 Task: Search one way flight ticket for 1 adult, 1 child, 1 infant in seat in premium economy from Palm Springs: Palm Springs International Airport to Indianapolis: Indianapolis International Airport on 8-5-2023. Choice of flights is United. Number of bags: 1 checked bag. Price is upto 86000. Outbound departure time preference is 15:30.
Action: Mouse moved to (316, 128)
Screenshot: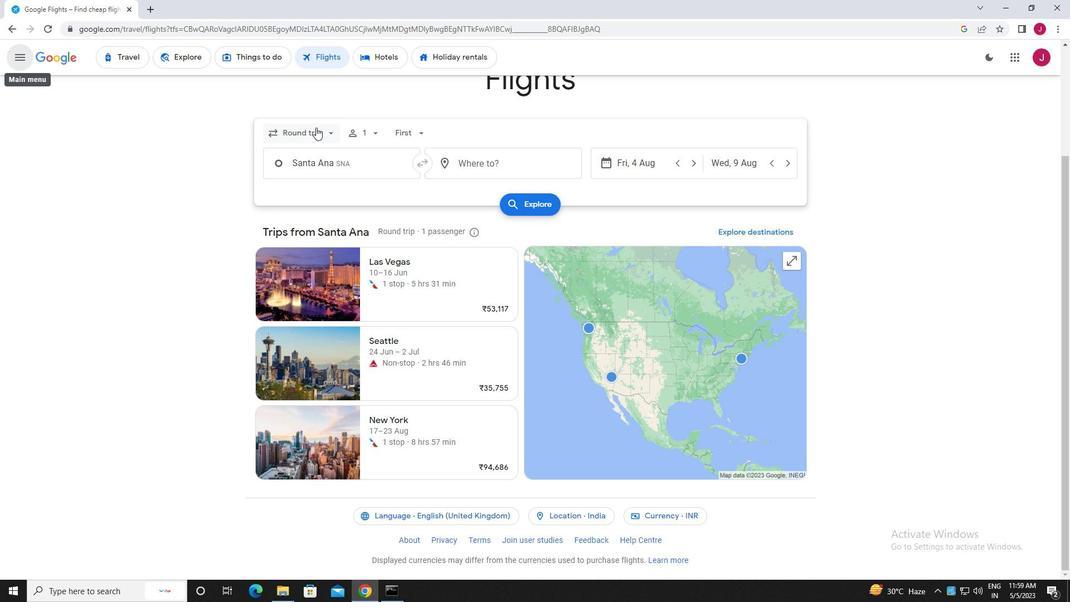 
Action: Mouse pressed left at (316, 128)
Screenshot: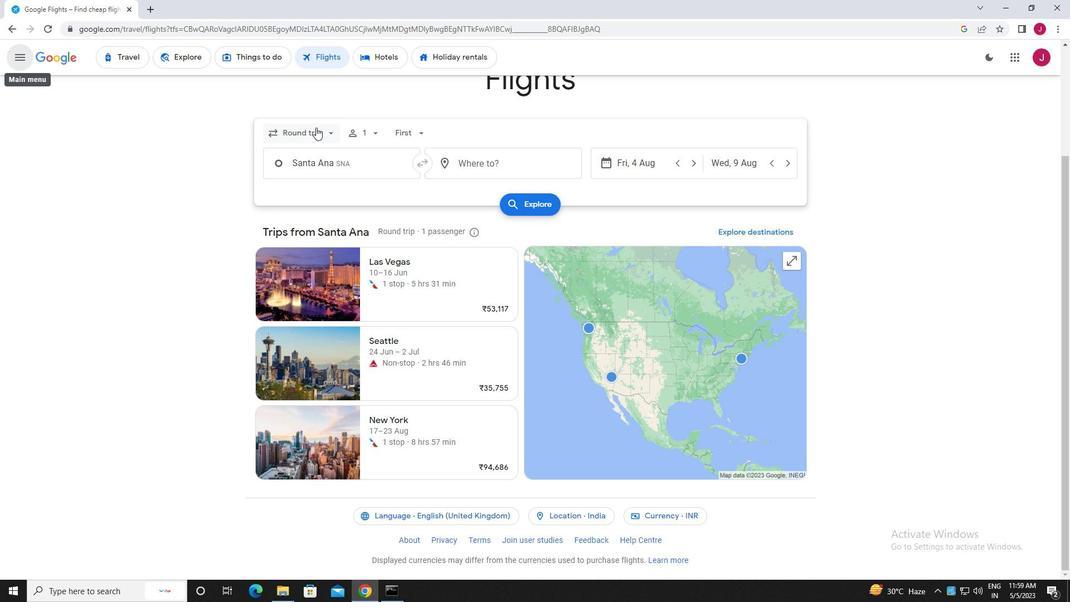 
Action: Mouse moved to (323, 183)
Screenshot: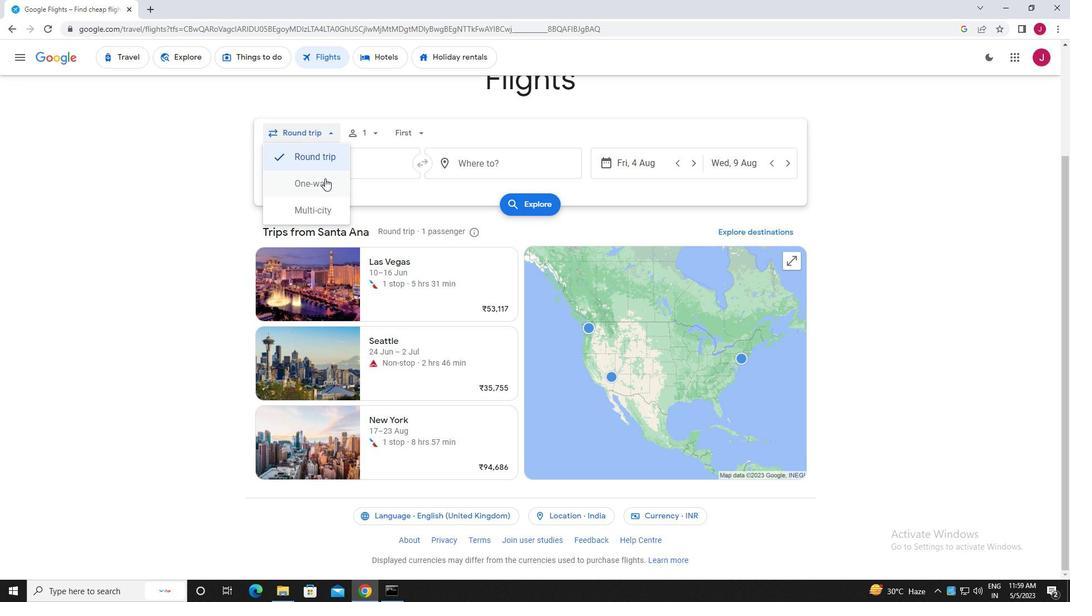 
Action: Mouse pressed left at (323, 183)
Screenshot: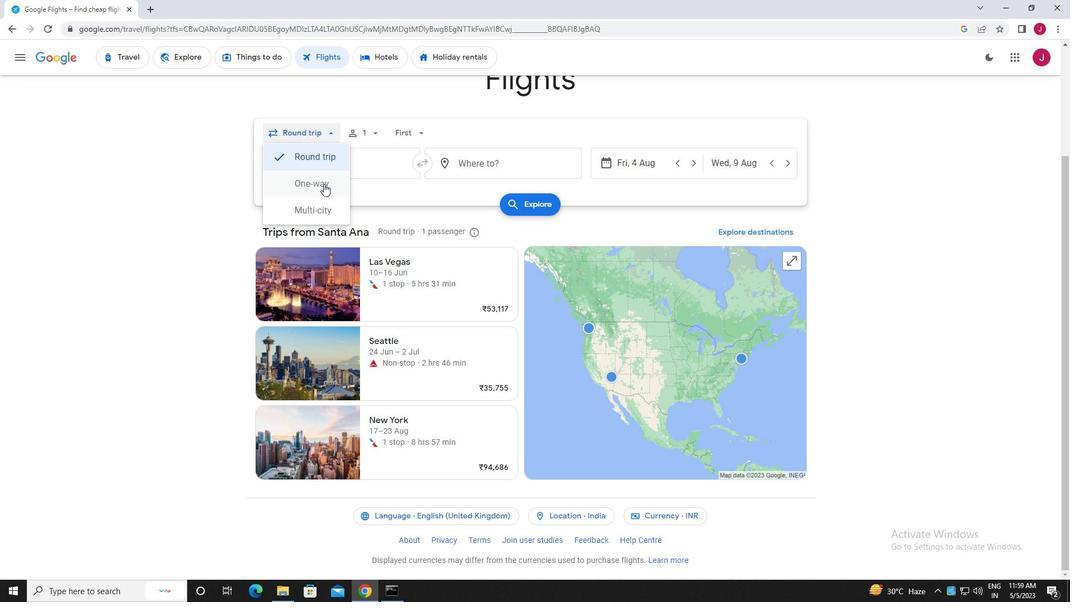 
Action: Mouse moved to (371, 136)
Screenshot: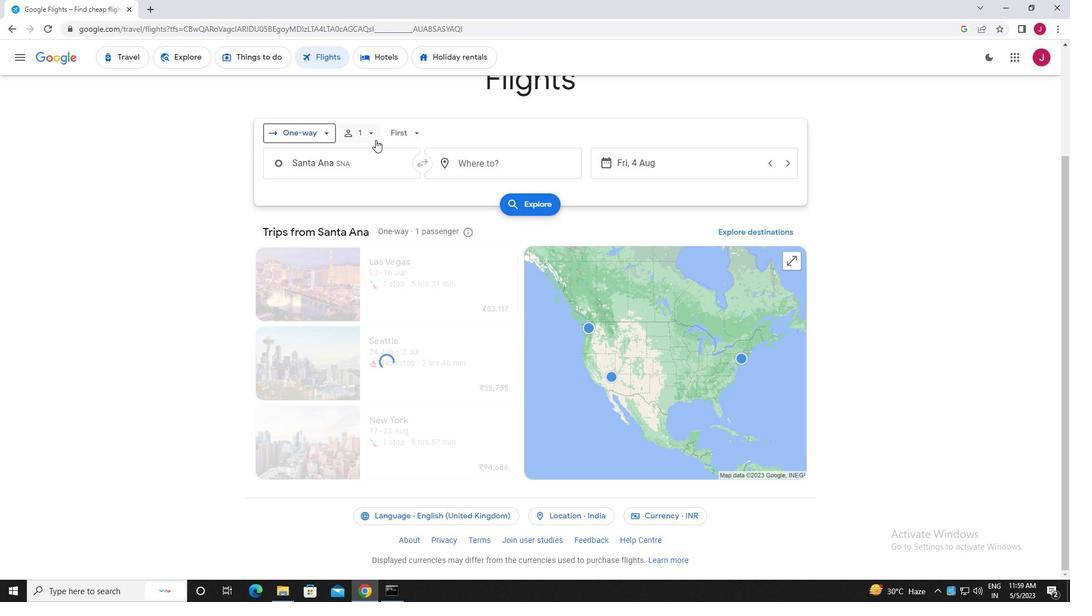 
Action: Mouse pressed left at (371, 136)
Screenshot: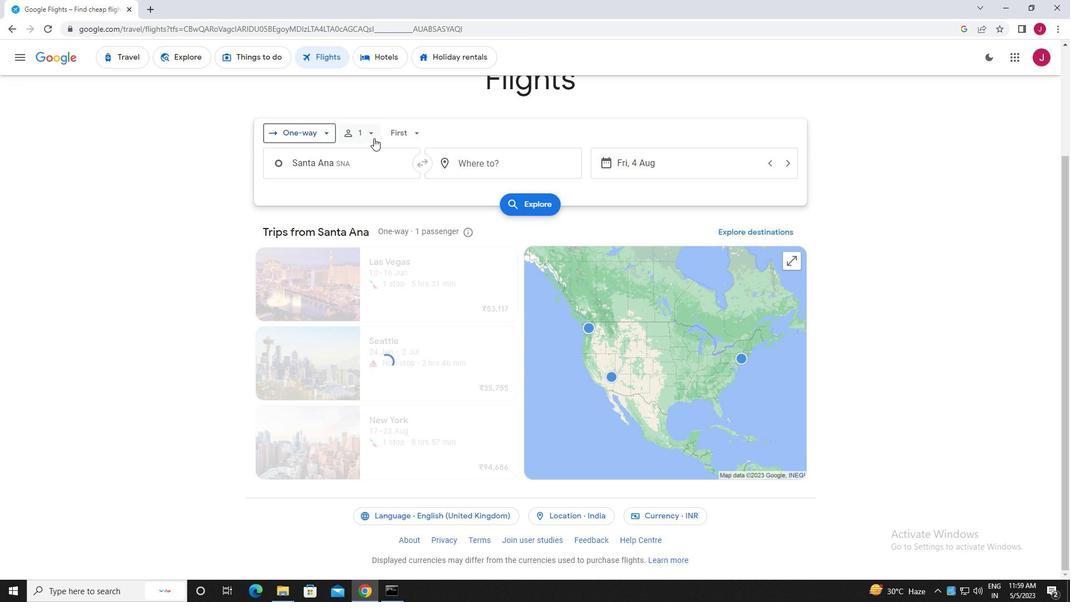 
Action: Mouse moved to (456, 191)
Screenshot: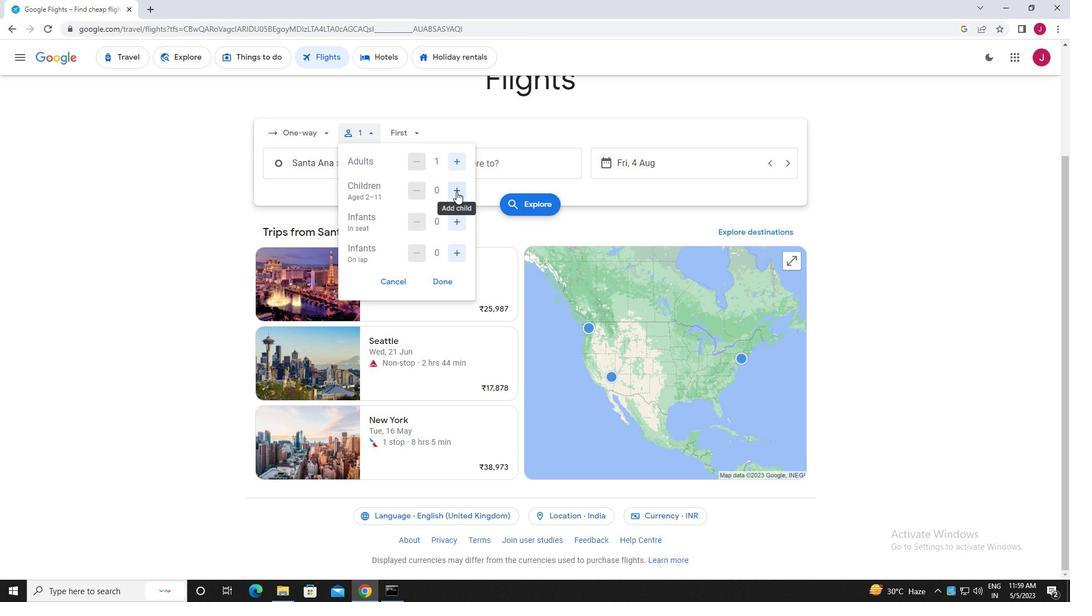 
Action: Mouse pressed left at (456, 191)
Screenshot: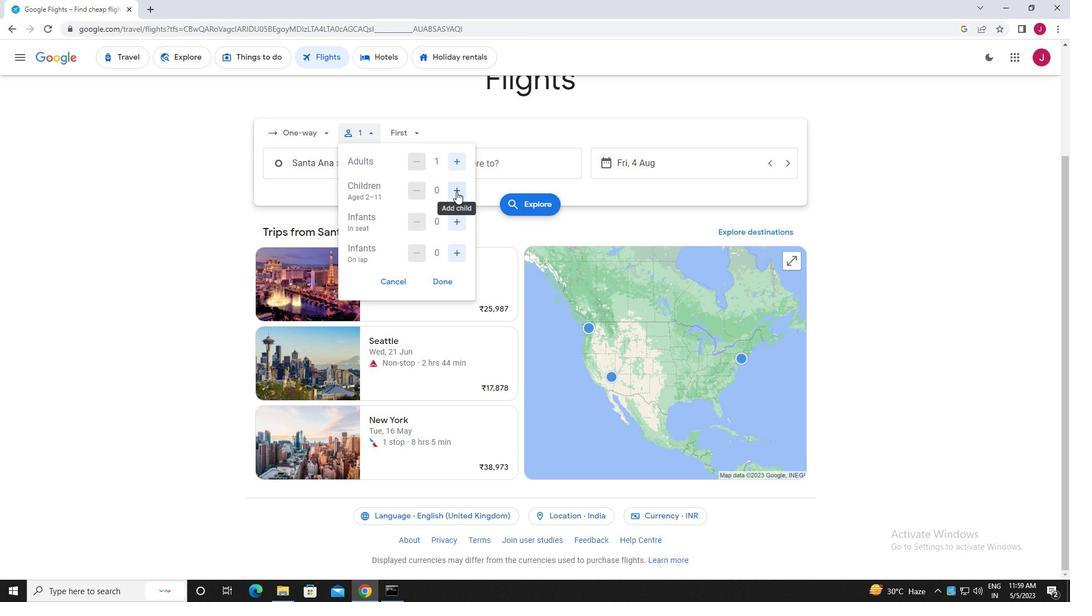 
Action: Mouse moved to (454, 218)
Screenshot: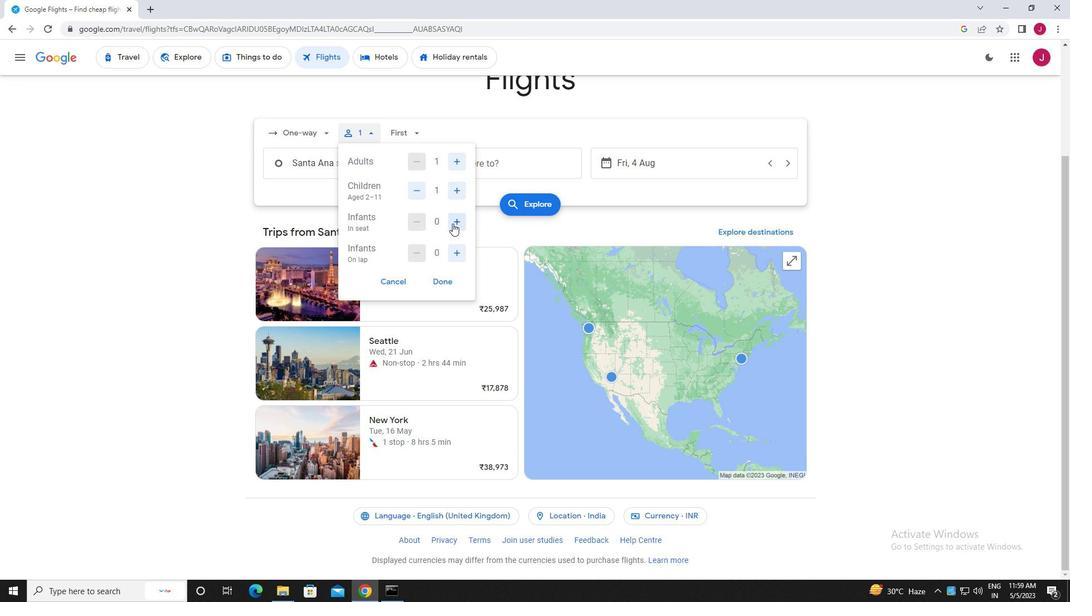 
Action: Mouse pressed left at (454, 218)
Screenshot: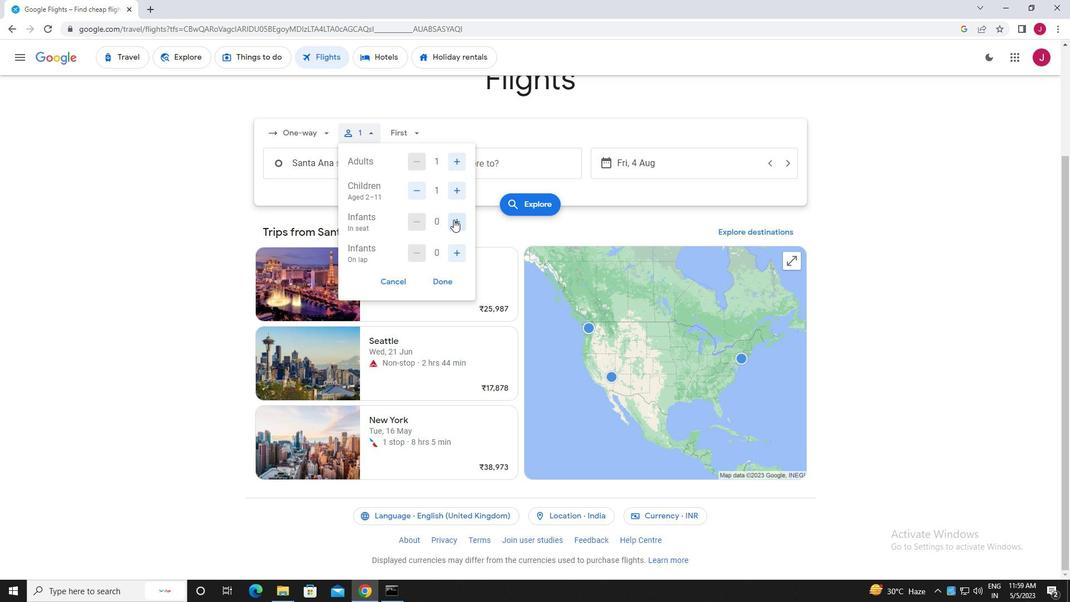
Action: Mouse moved to (445, 282)
Screenshot: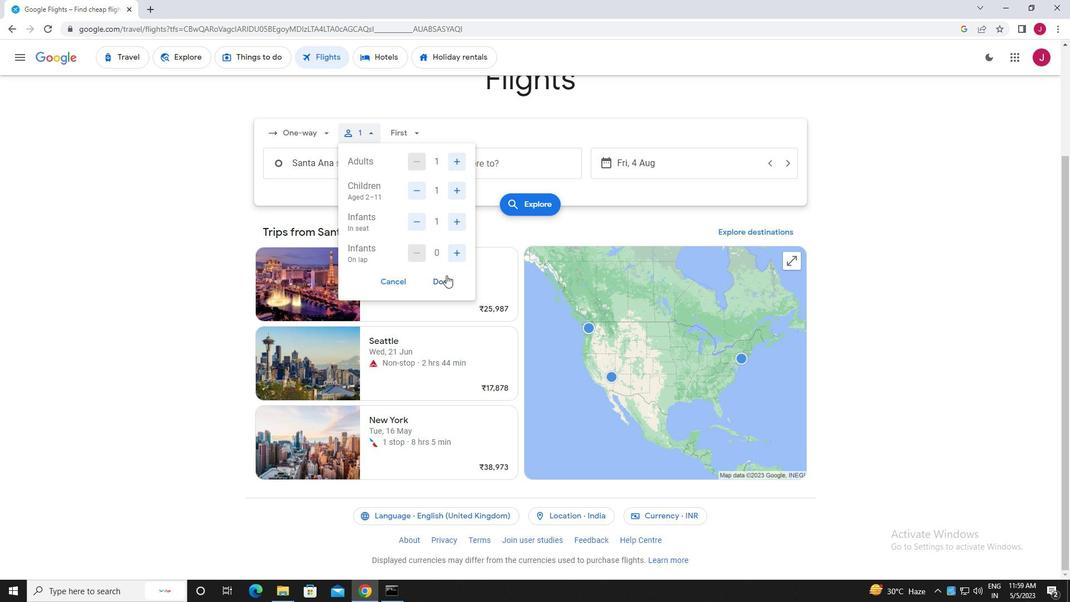 
Action: Mouse pressed left at (445, 282)
Screenshot: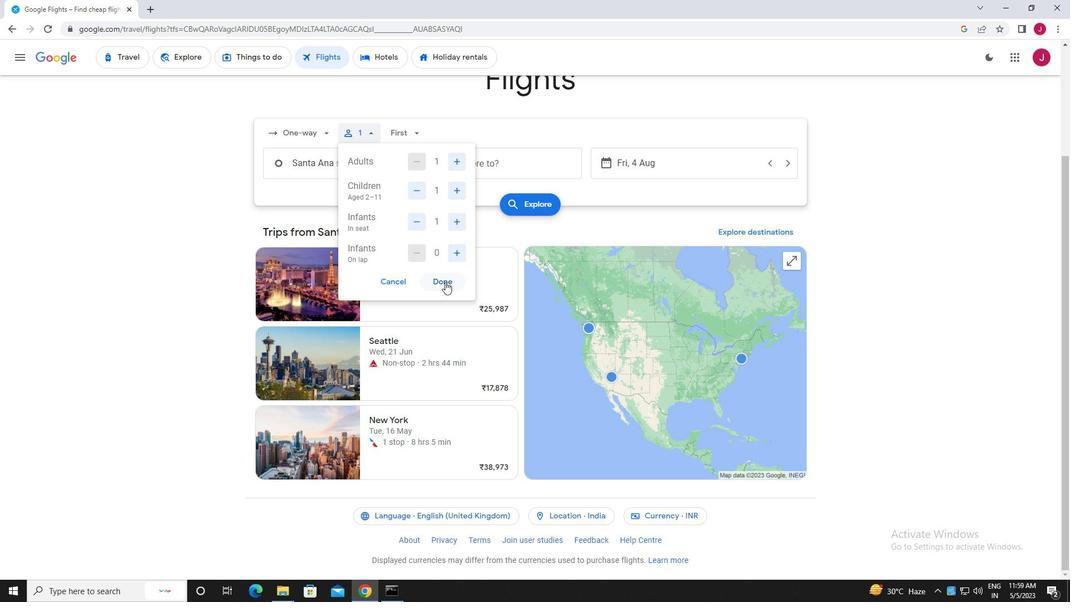 
Action: Mouse moved to (405, 133)
Screenshot: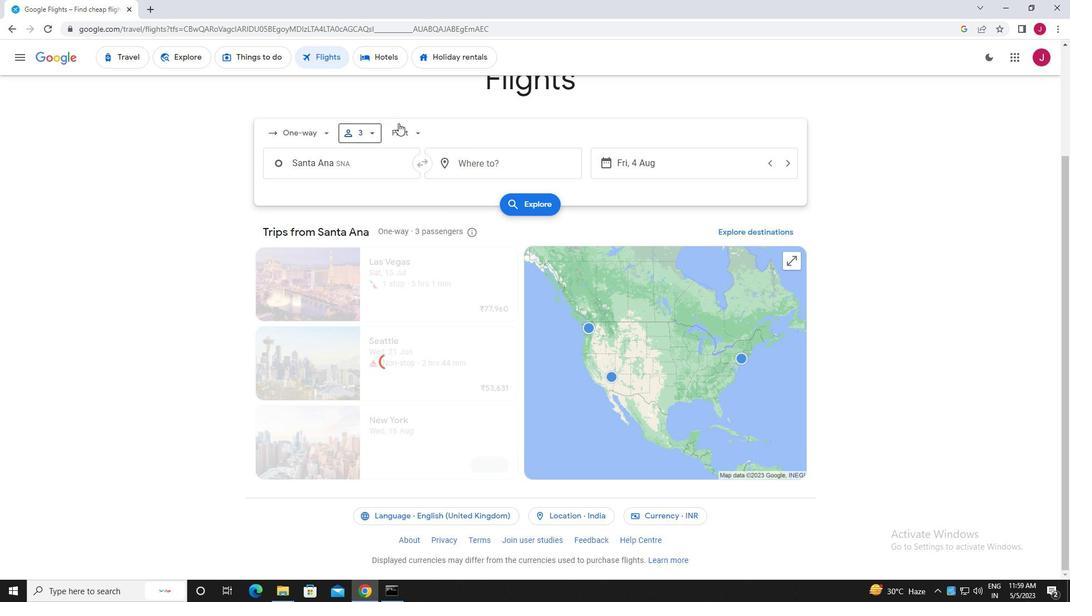 
Action: Mouse pressed left at (405, 133)
Screenshot: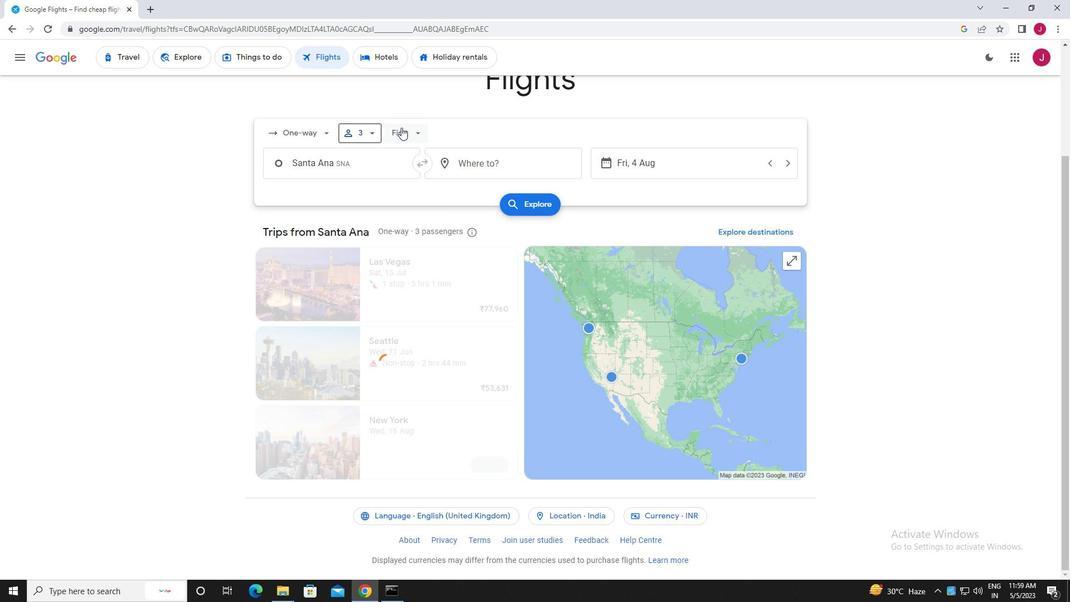 
Action: Mouse moved to (432, 185)
Screenshot: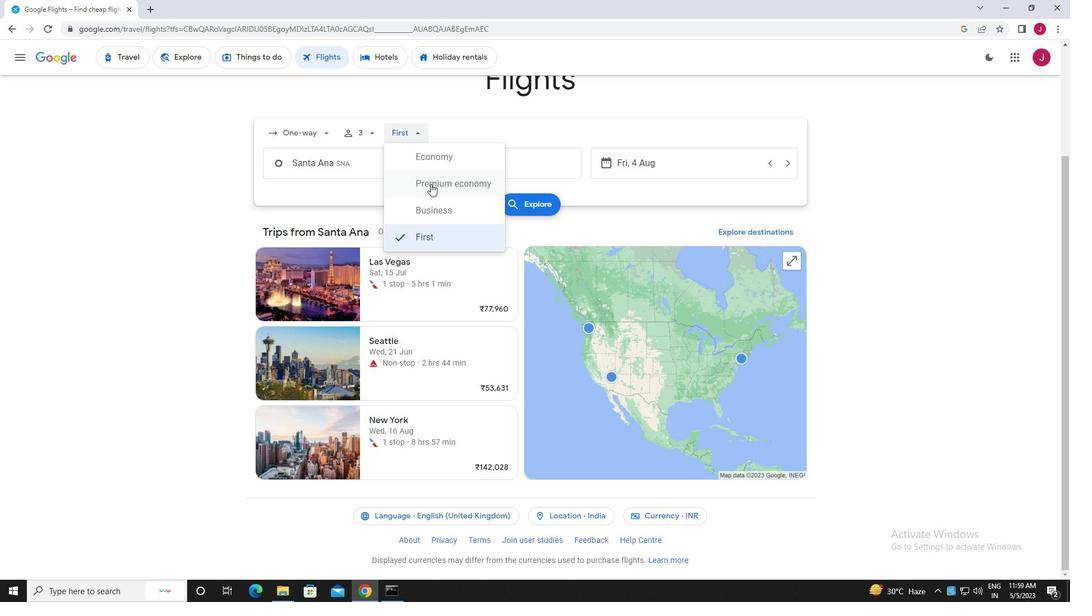 
Action: Mouse pressed left at (432, 185)
Screenshot: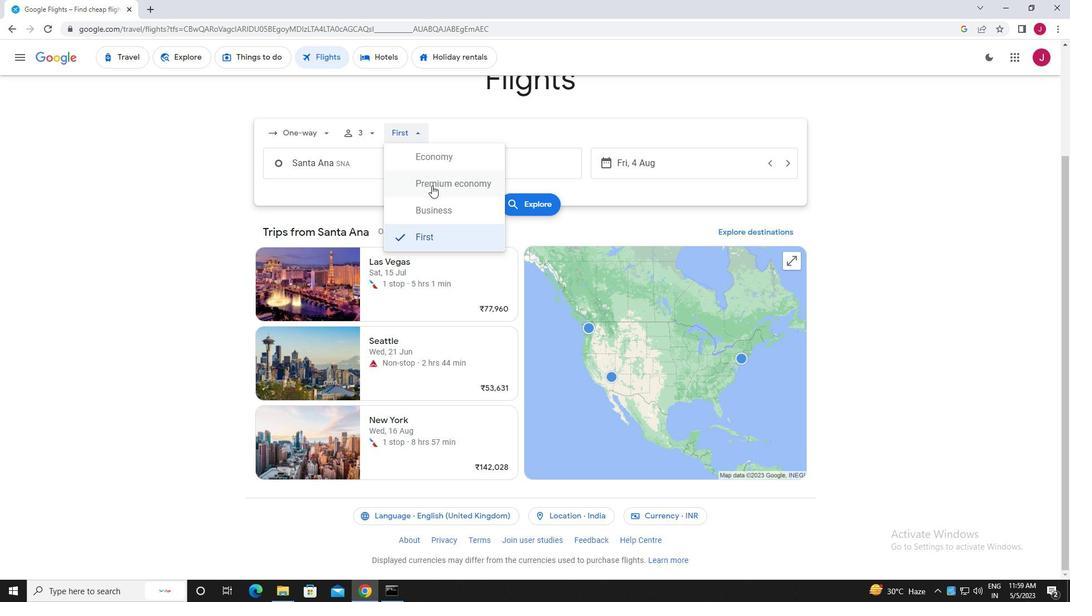 
Action: Mouse moved to (380, 169)
Screenshot: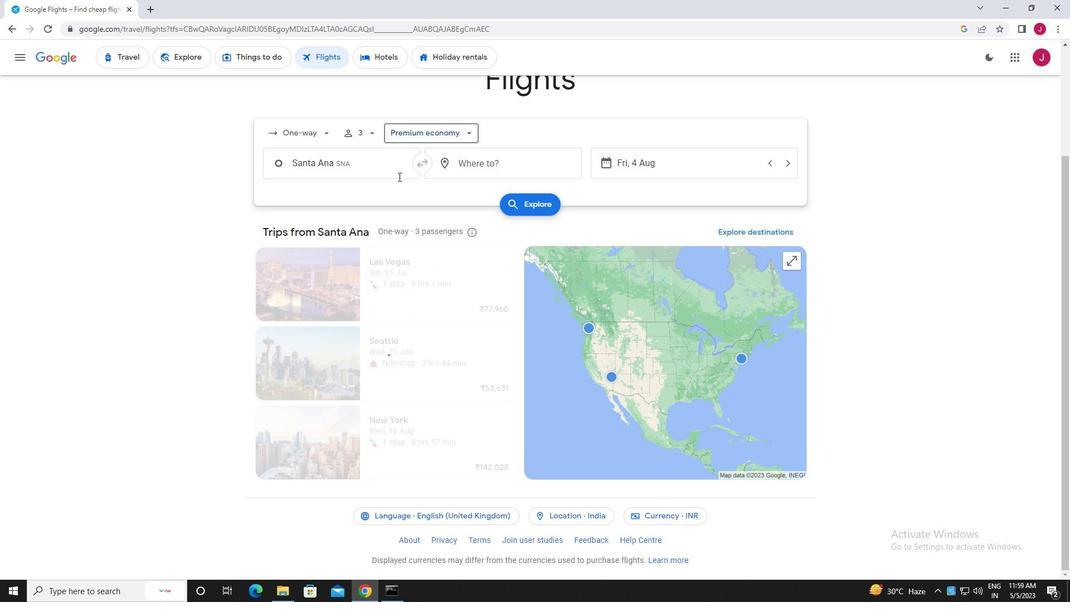 
Action: Mouse pressed left at (380, 169)
Screenshot: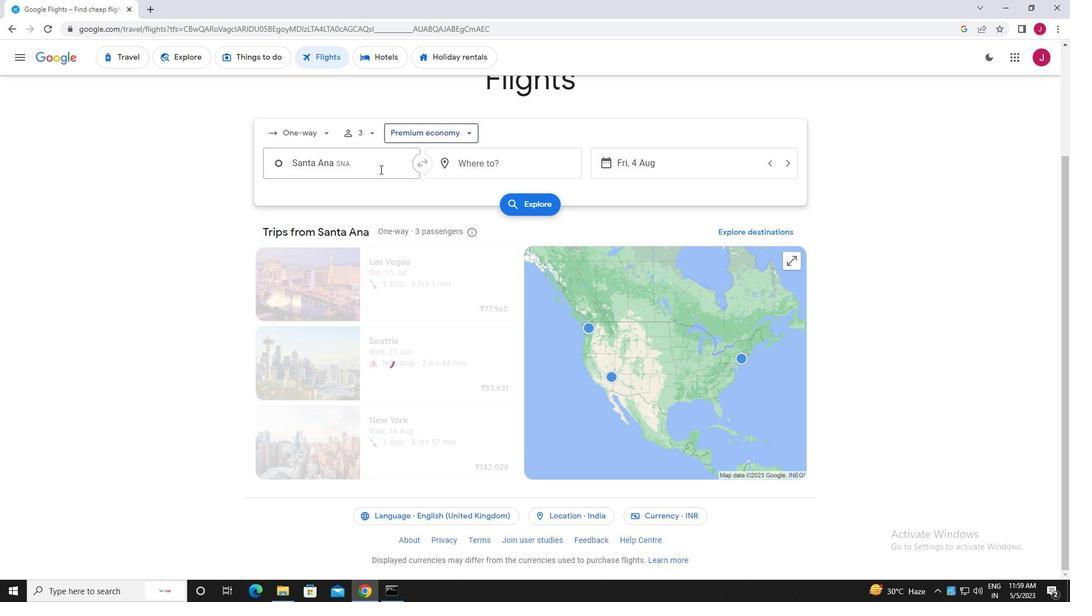 
Action: Mouse moved to (378, 168)
Screenshot: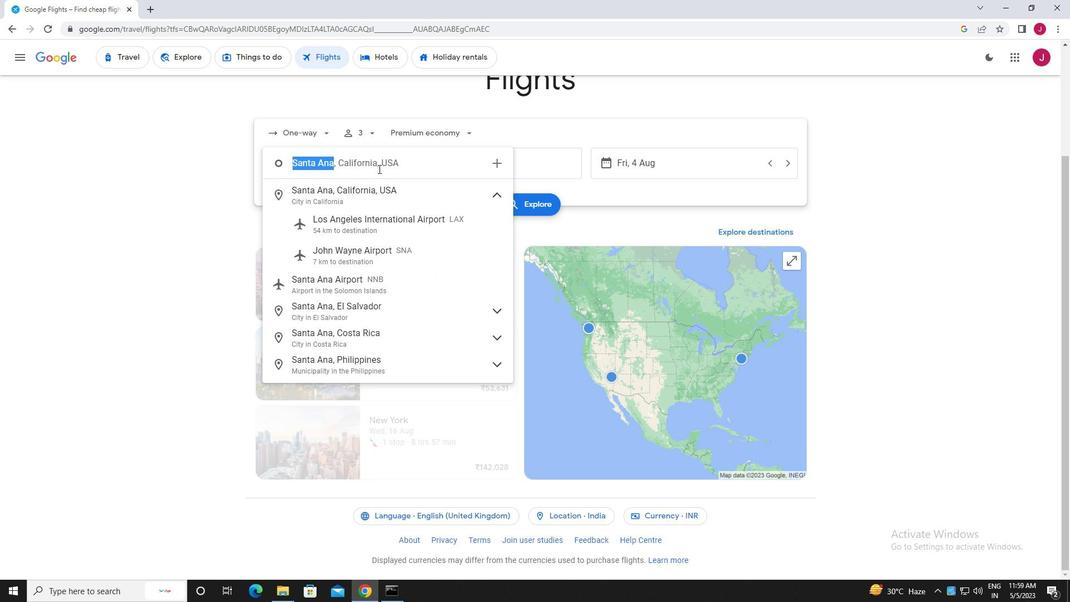 
Action: Key pressed palm<Key.space>spring
Screenshot: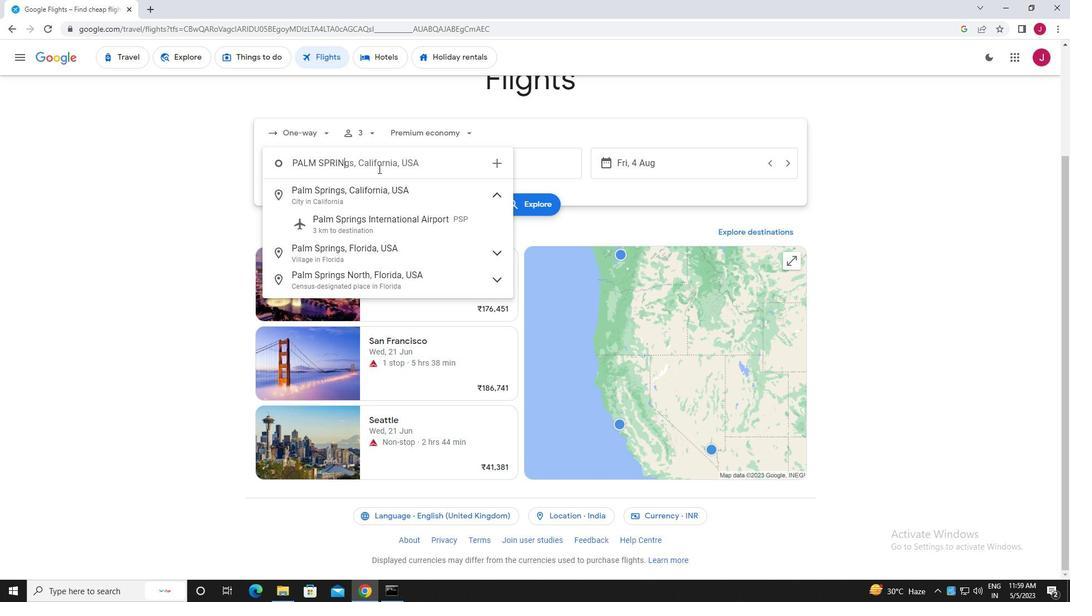 
Action: Mouse moved to (389, 221)
Screenshot: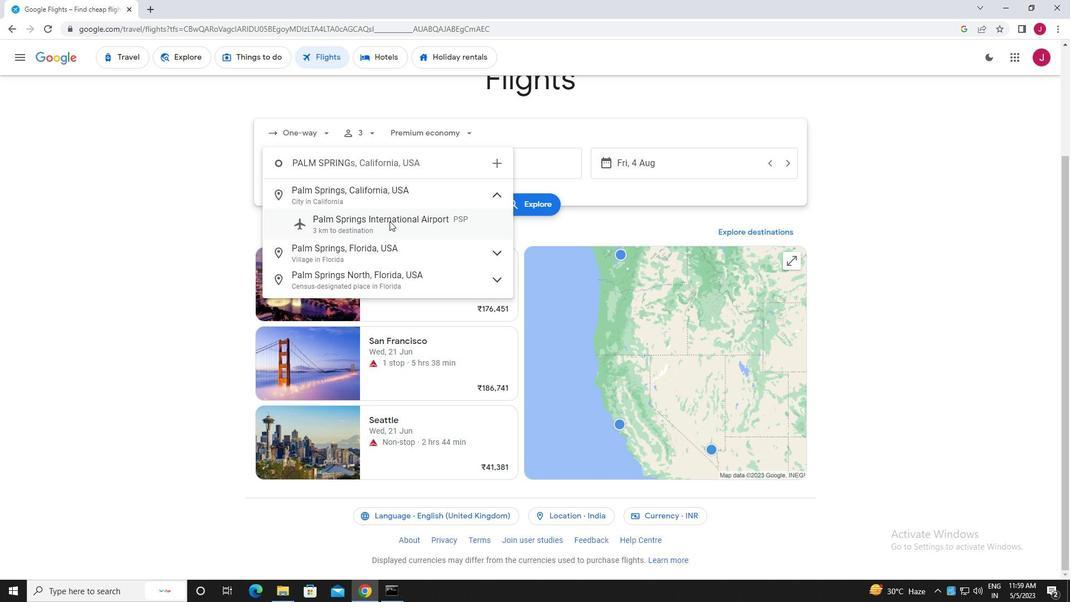 
Action: Mouse pressed left at (389, 221)
Screenshot: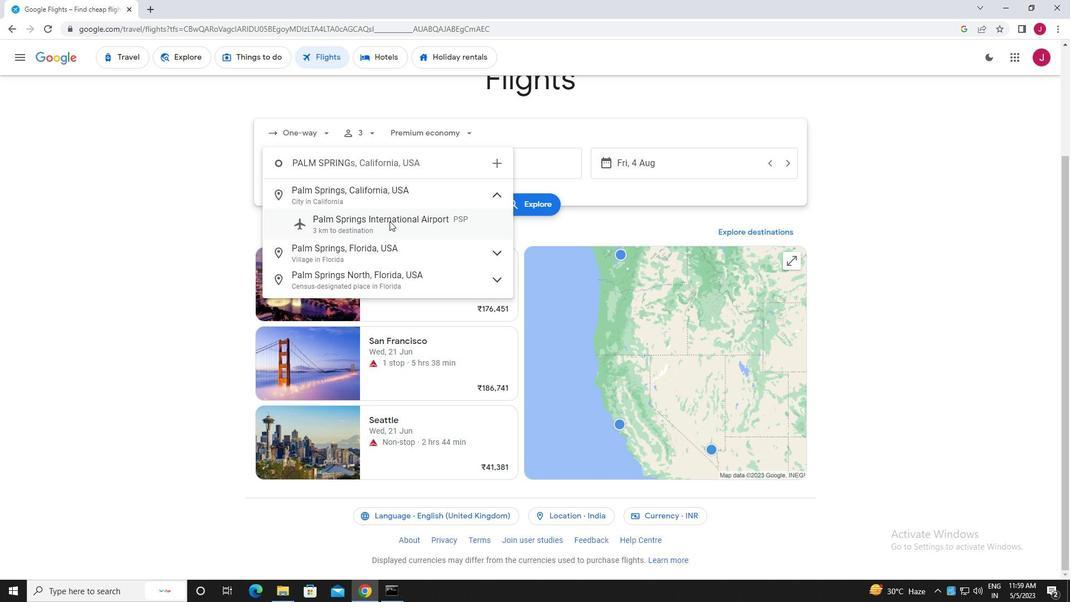 
Action: Mouse moved to (516, 168)
Screenshot: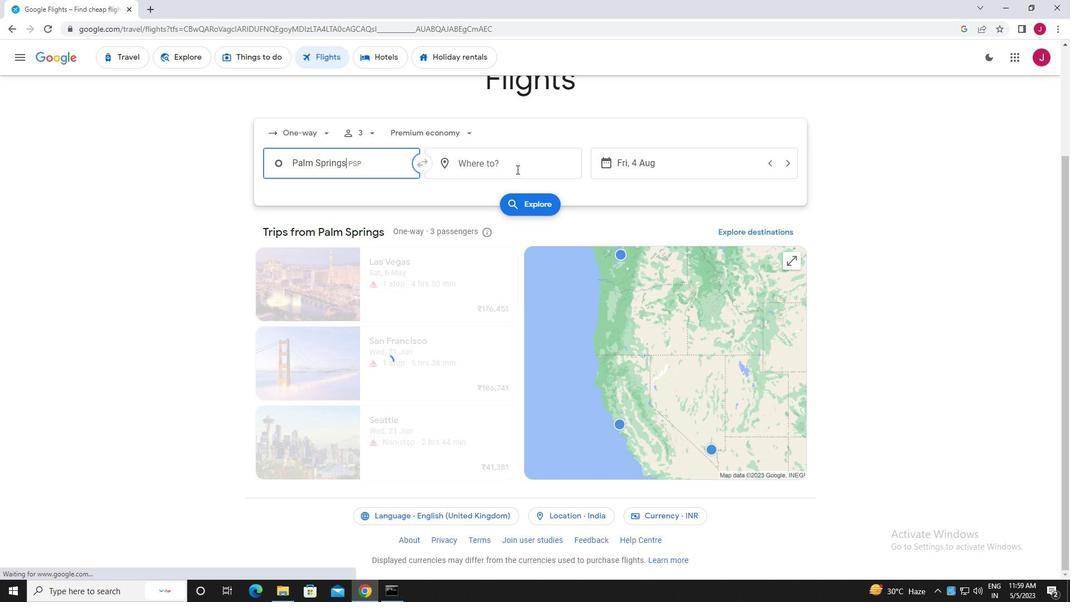 
Action: Mouse pressed left at (516, 168)
Screenshot: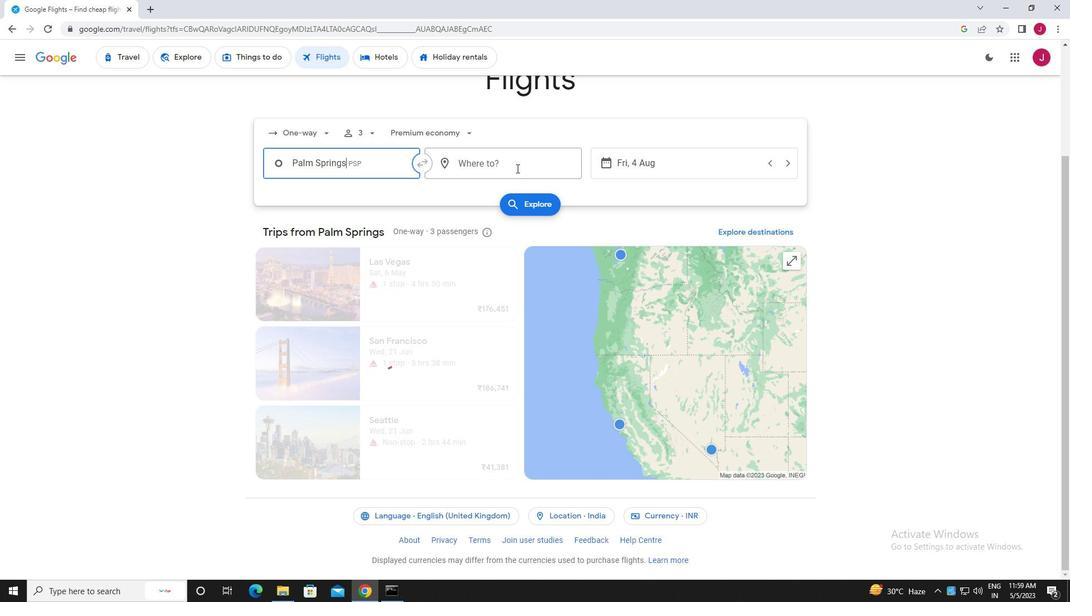 
Action: Key pressed indainapolis
Screenshot: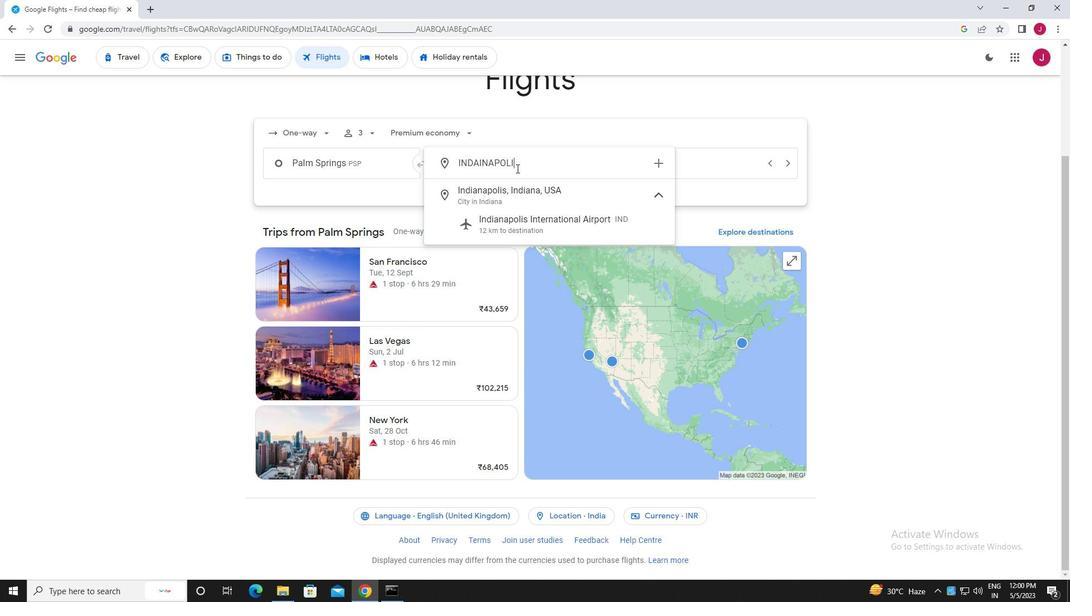 
Action: Mouse moved to (553, 225)
Screenshot: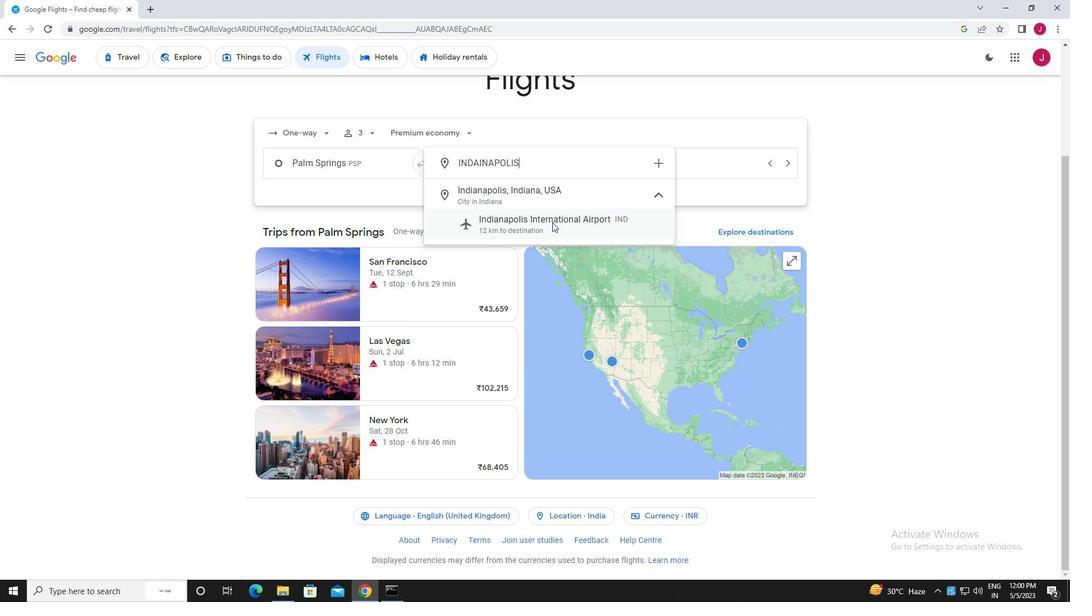 
Action: Mouse pressed left at (553, 225)
Screenshot: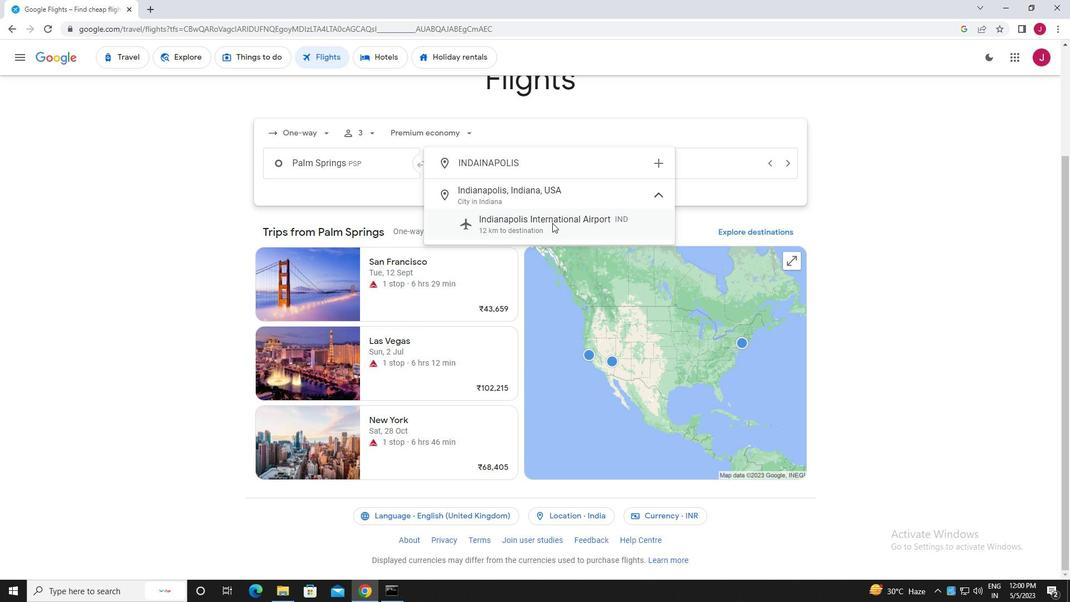
Action: Mouse moved to (669, 163)
Screenshot: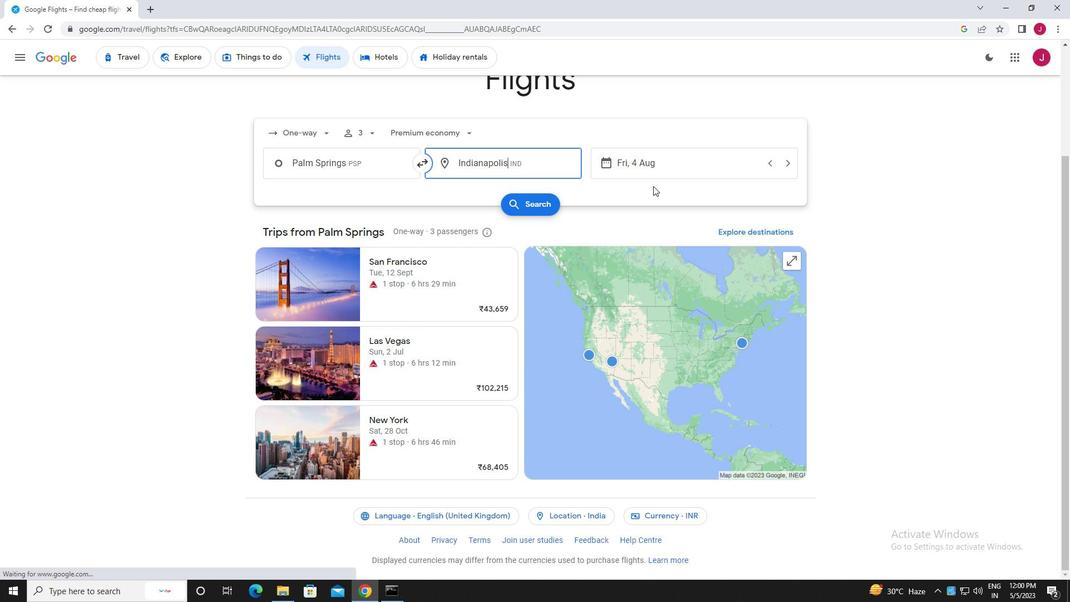 
Action: Mouse pressed left at (669, 163)
Screenshot: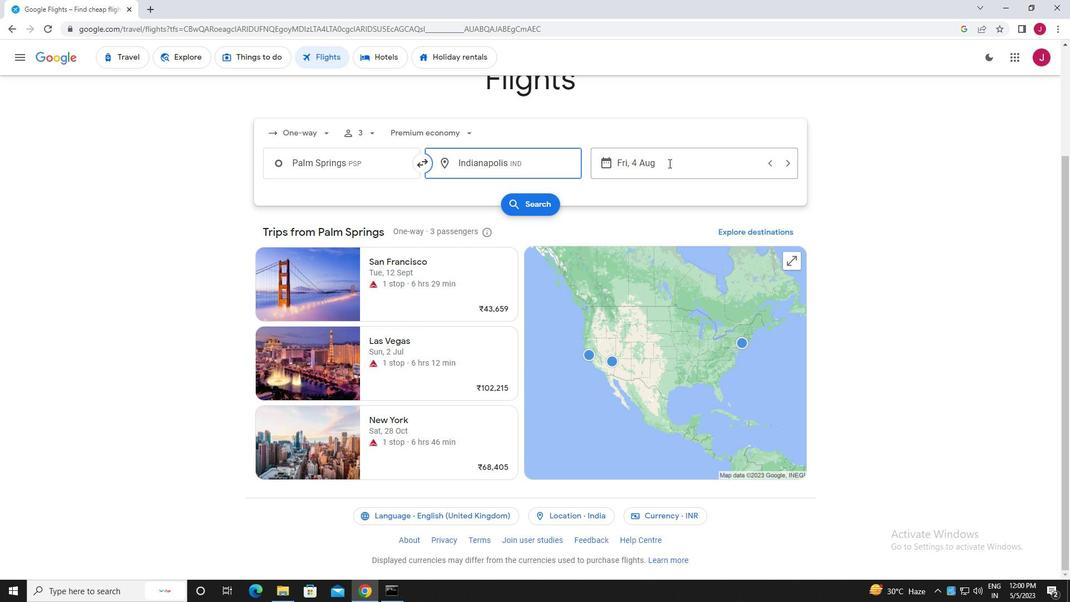 
Action: Mouse moved to (561, 256)
Screenshot: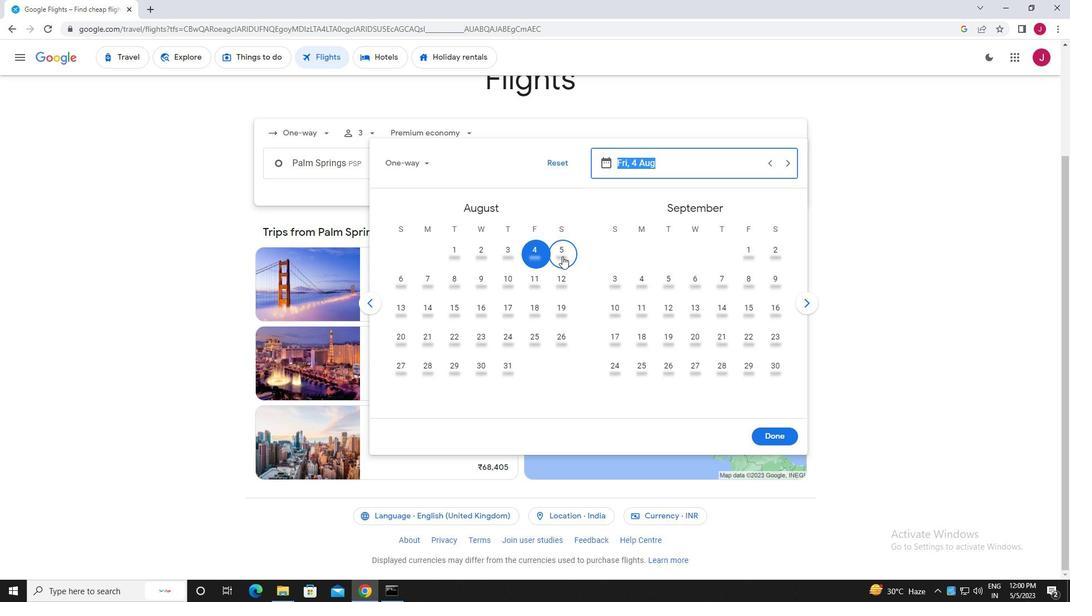 
Action: Mouse pressed left at (561, 256)
Screenshot: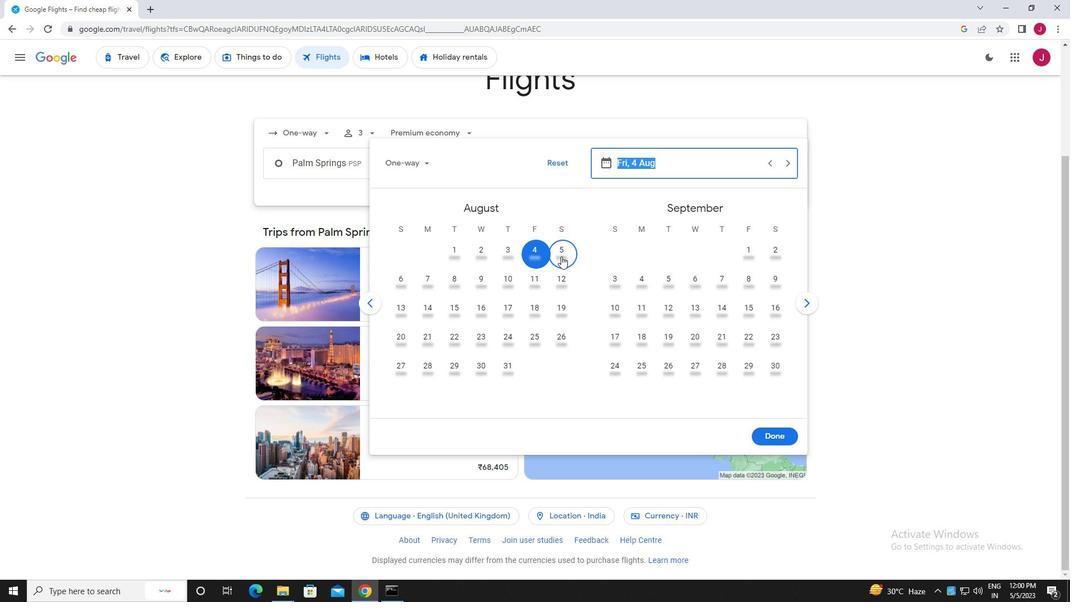 
Action: Mouse moved to (782, 434)
Screenshot: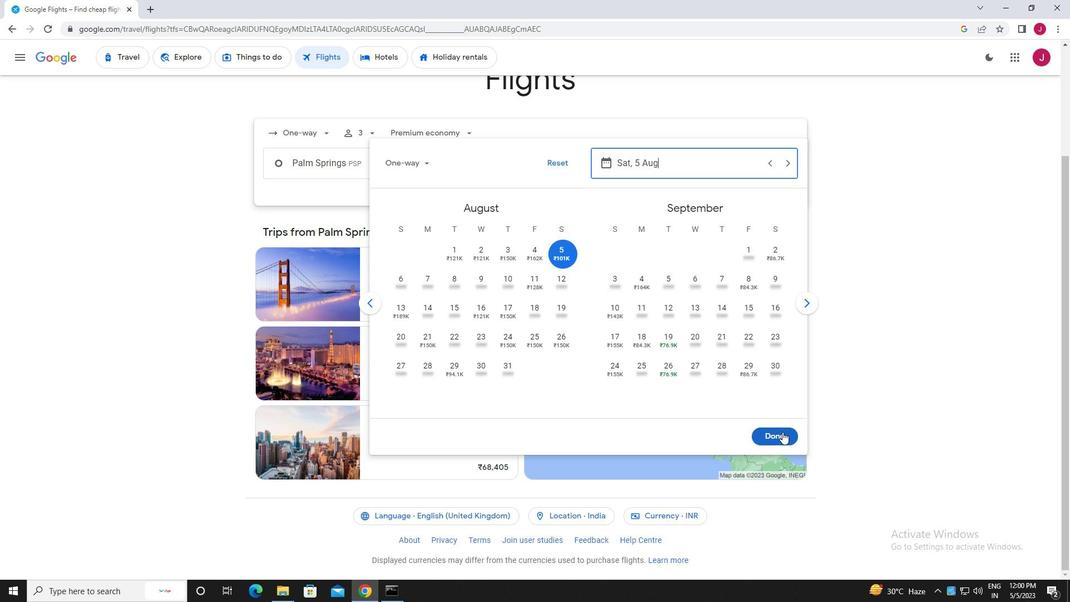 
Action: Mouse pressed left at (782, 434)
Screenshot: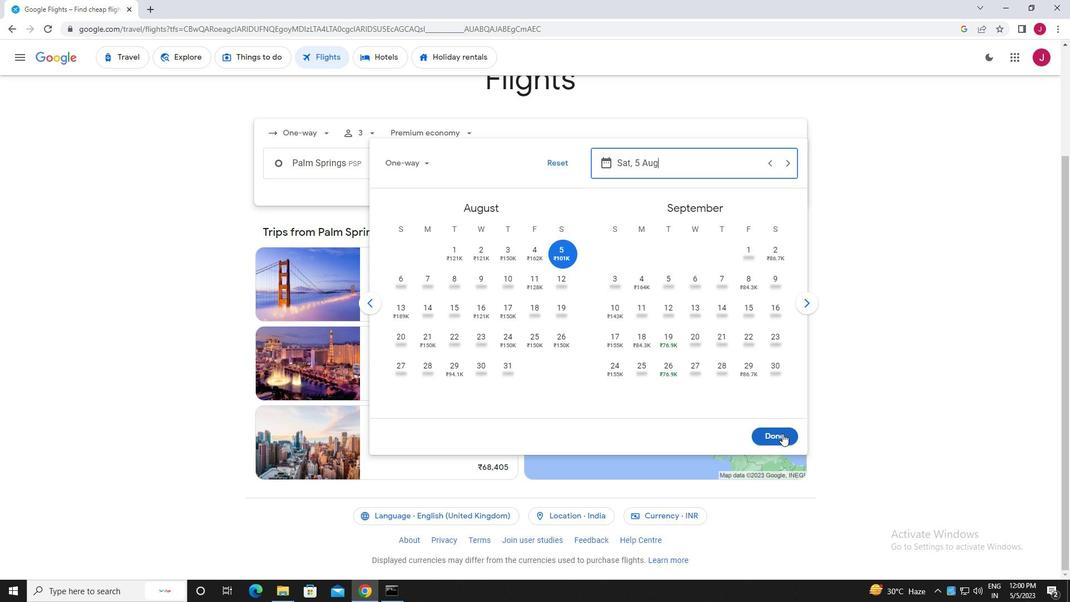 
Action: Mouse moved to (535, 208)
Screenshot: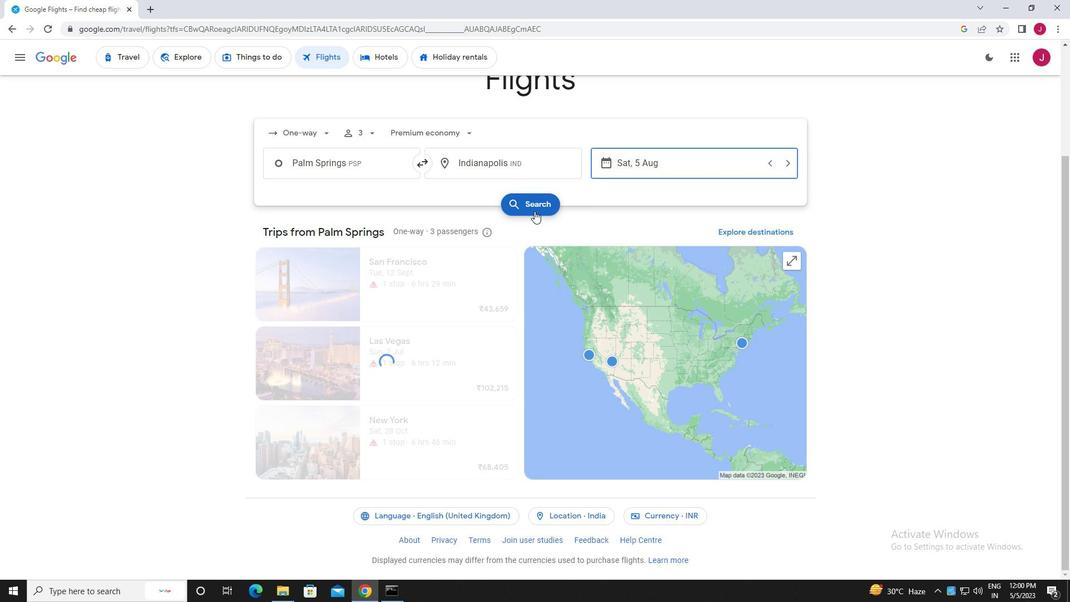 
Action: Mouse pressed left at (535, 208)
Screenshot: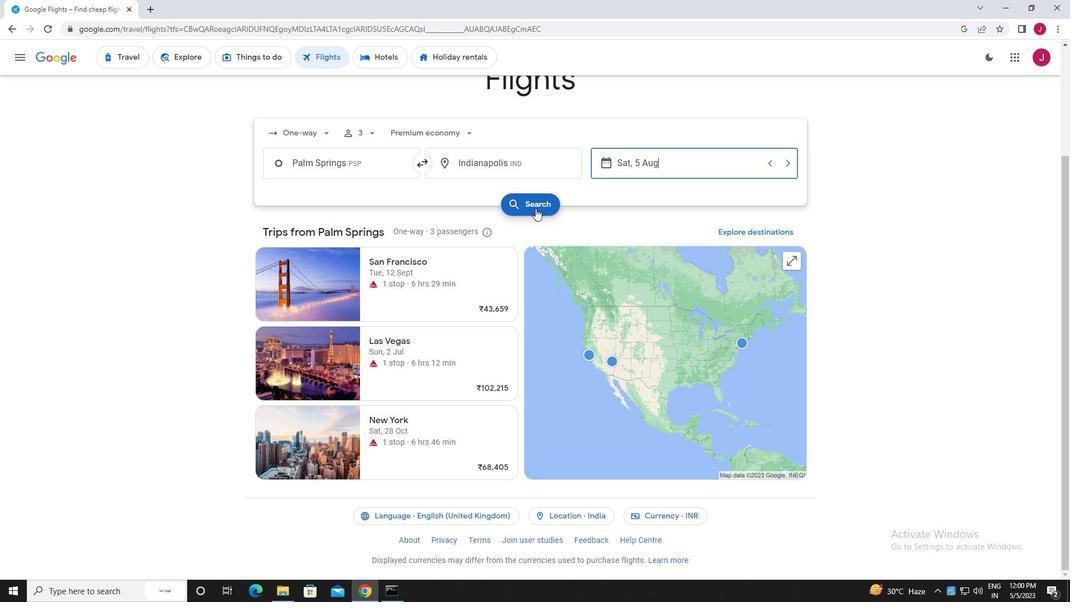 
Action: Mouse moved to (284, 162)
Screenshot: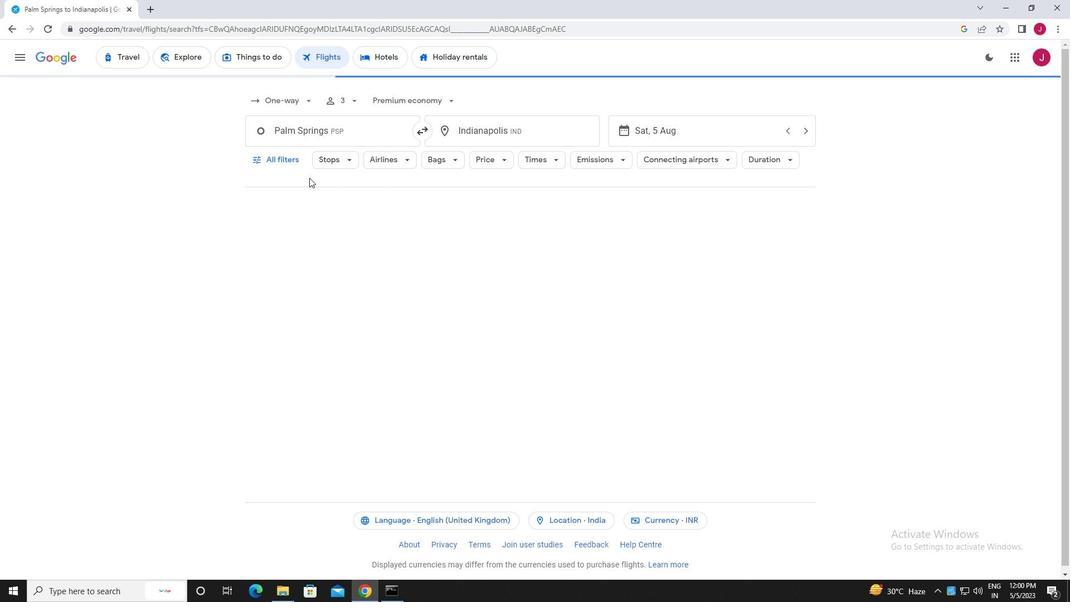 
Action: Mouse pressed left at (284, 162)
Screenshot: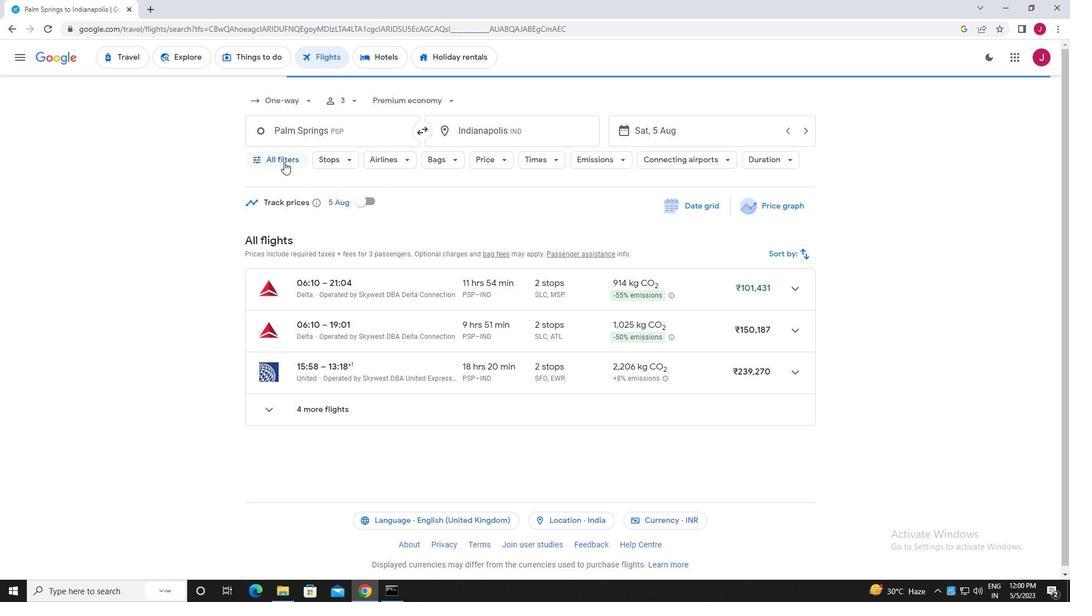 
Action: Mouse moved to (308, 198)
Screenshot: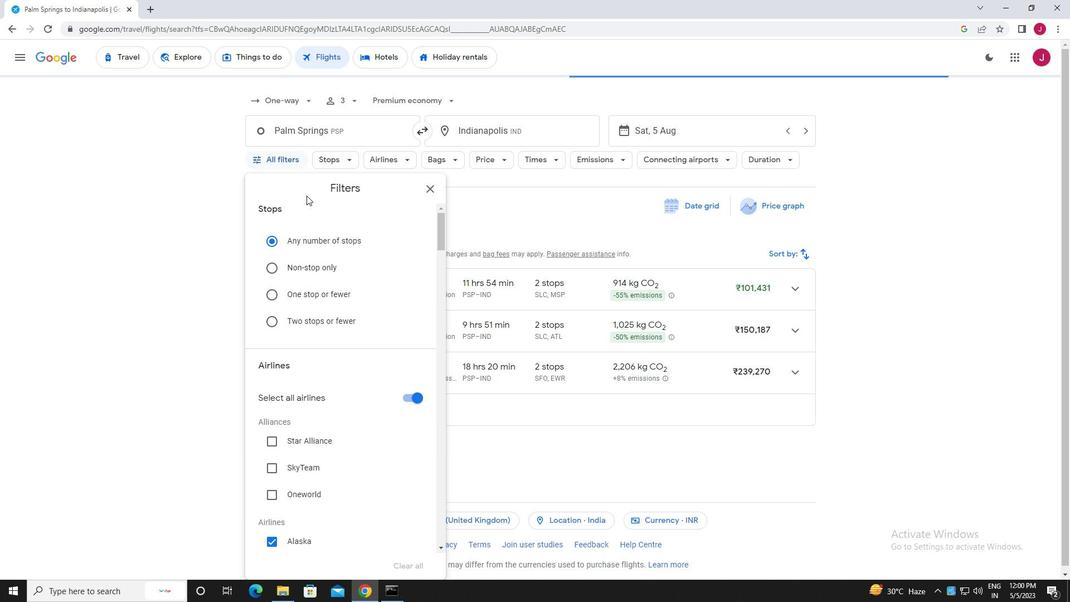 
Action: Mouse scrolled (308, 197) with delta (0, 0)
Screenshot: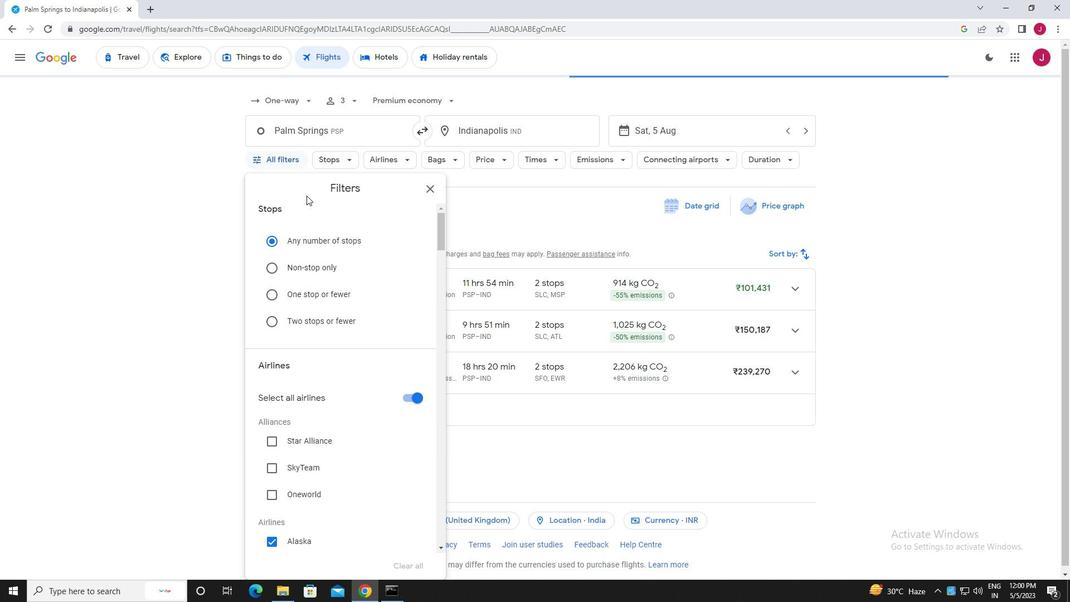 
Action: Mouse moved to (310, 199)
Screenshot: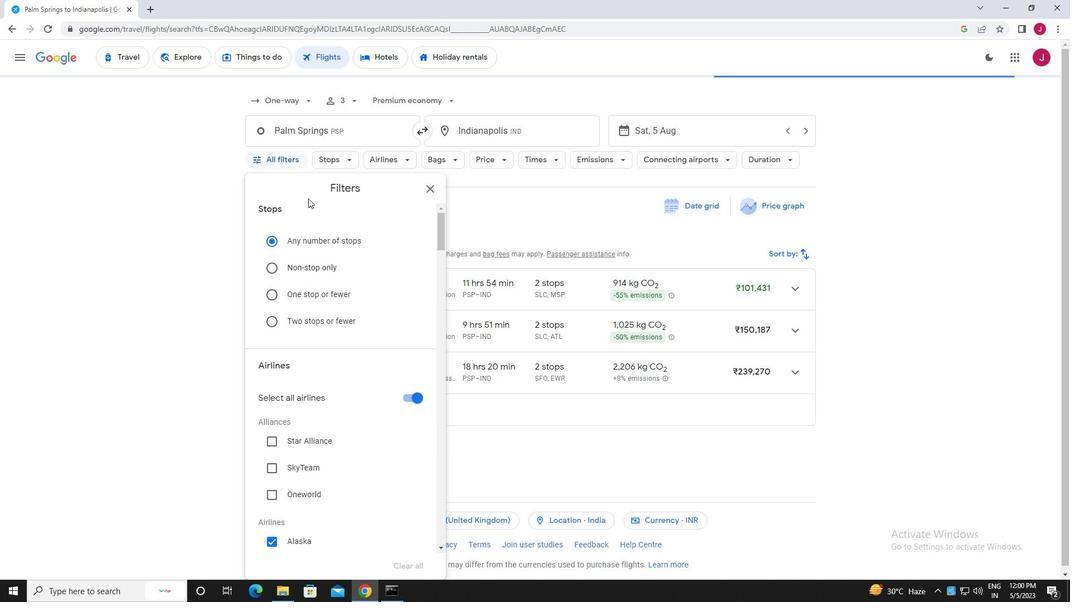 
Action: Mouse scrolled (310, 199) with delta (0, 0)
Screenshot: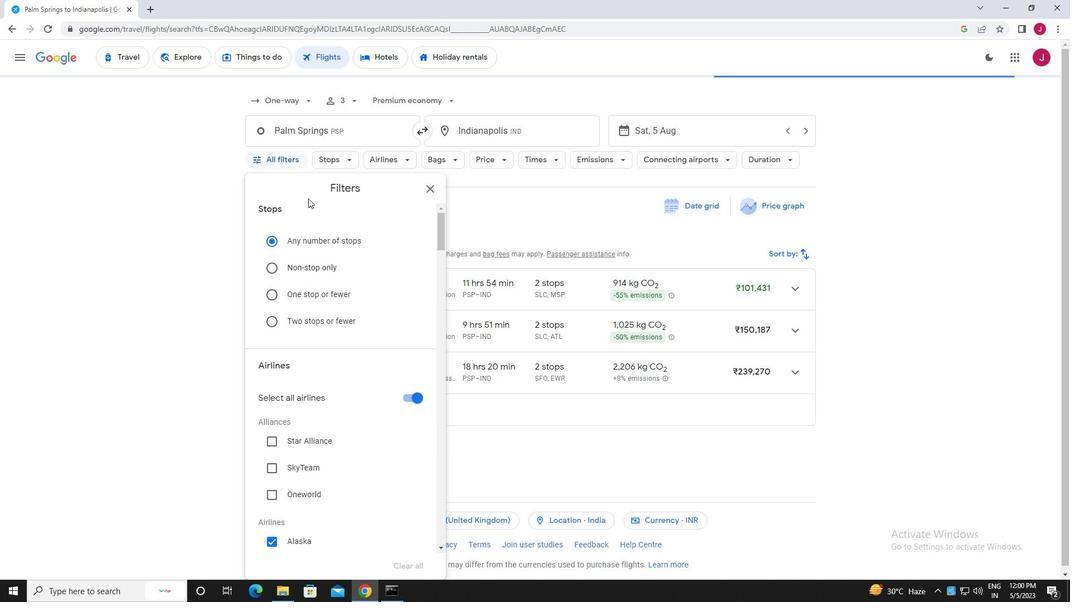 
Action: Mouse scrolled (310, 199) with delta (0, 0)
Screenshot: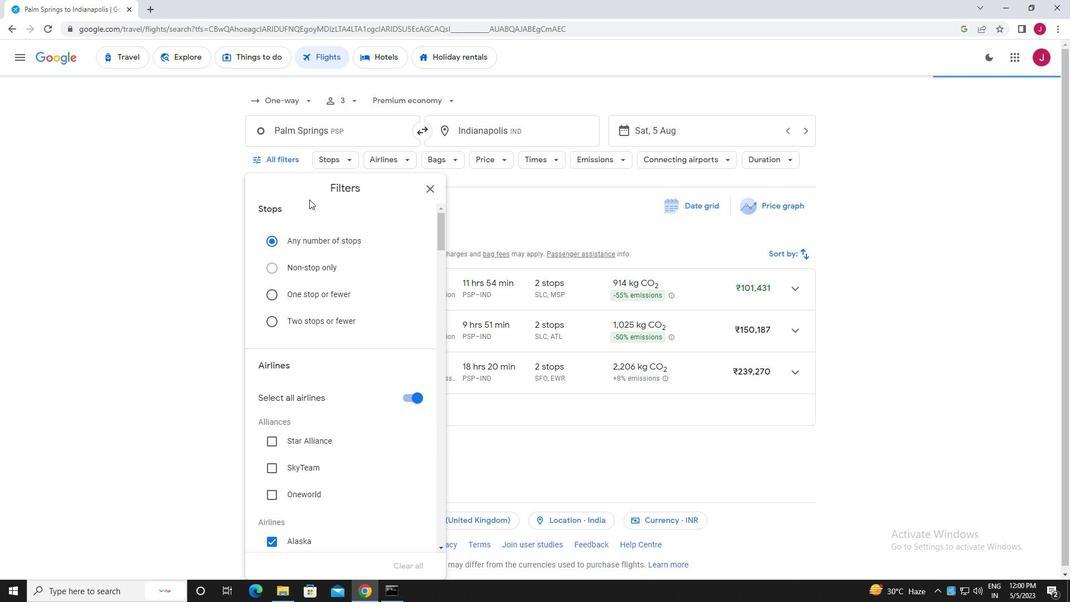 
Action: Mouse scrolled (310, 199) with delta (0, 0)
Screenshot: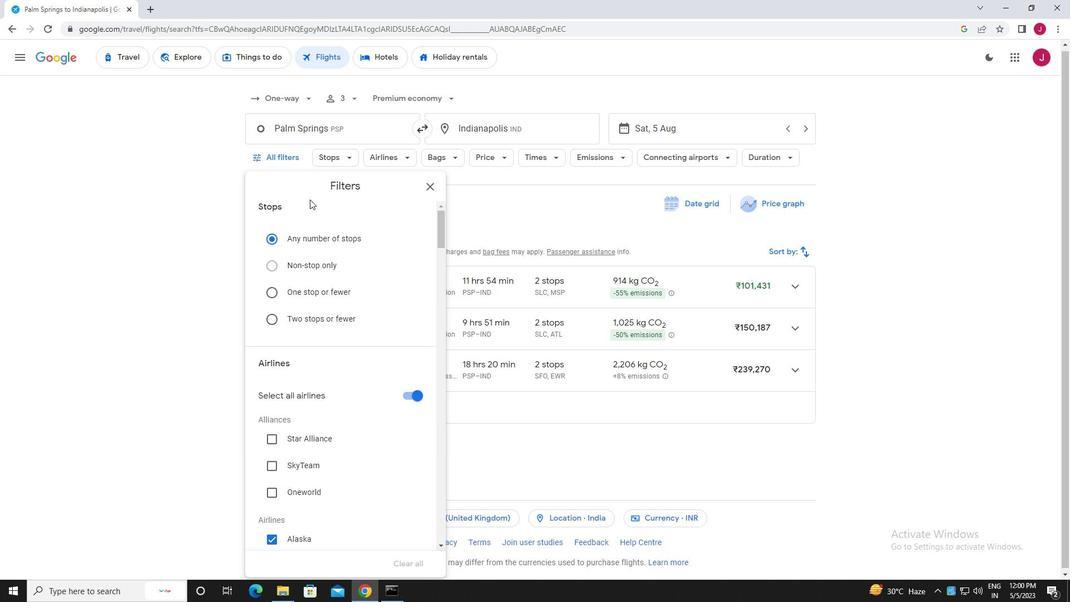
Action: Mouse moved to (333, 199)
Screenshot: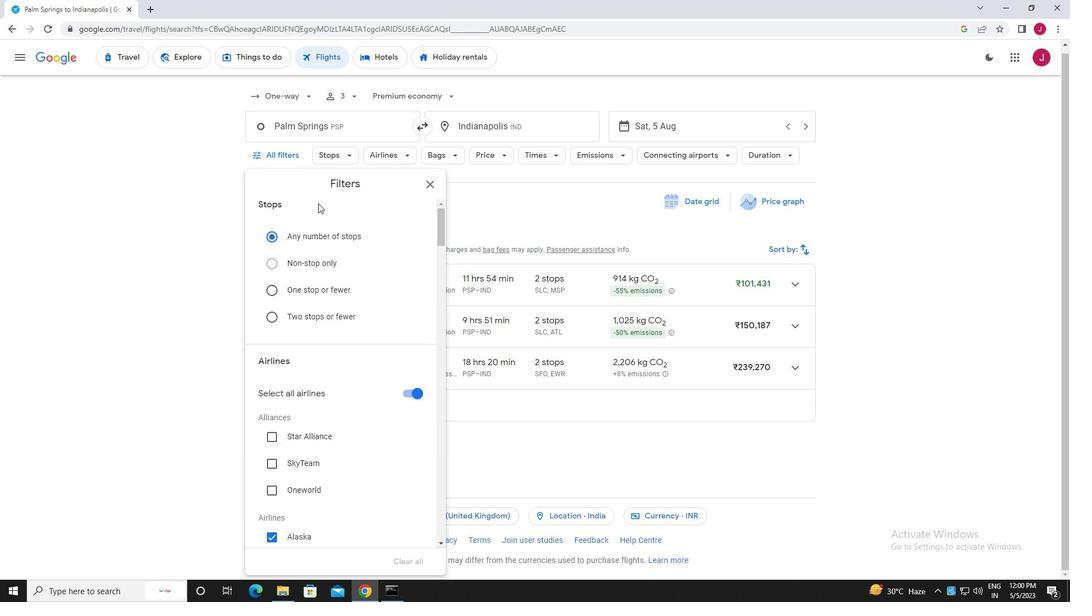 
Action: Mouse scrolled (333, 199) with delta (0, 0)
Screenshot: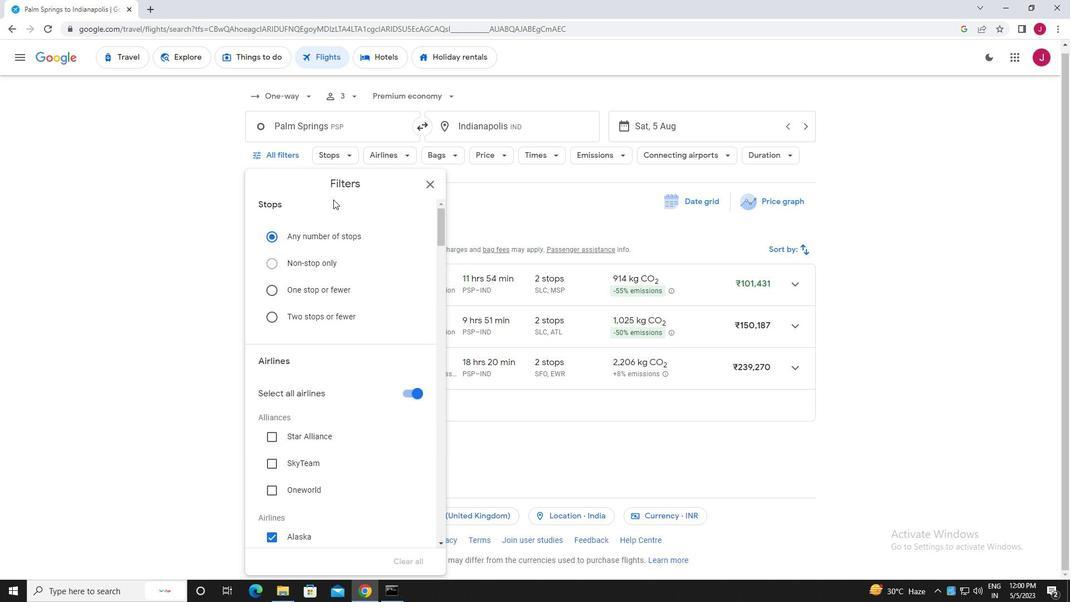 
Action: Mouse moved to (333, 199)
Screenshot: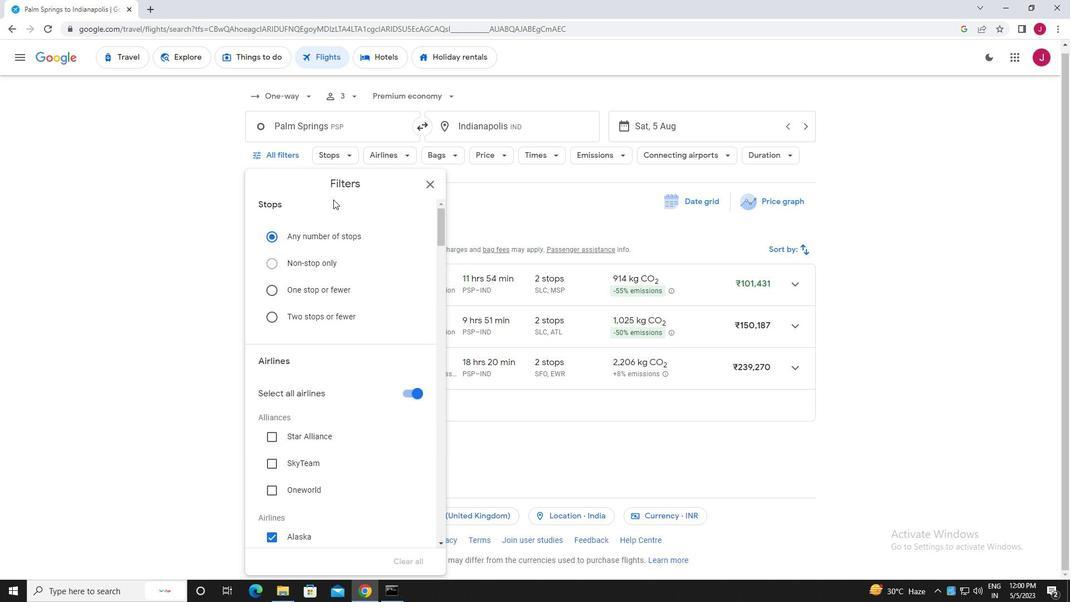 
Action: Mouse scrolled (333, 199) with delta (0, 0)
Screenshot: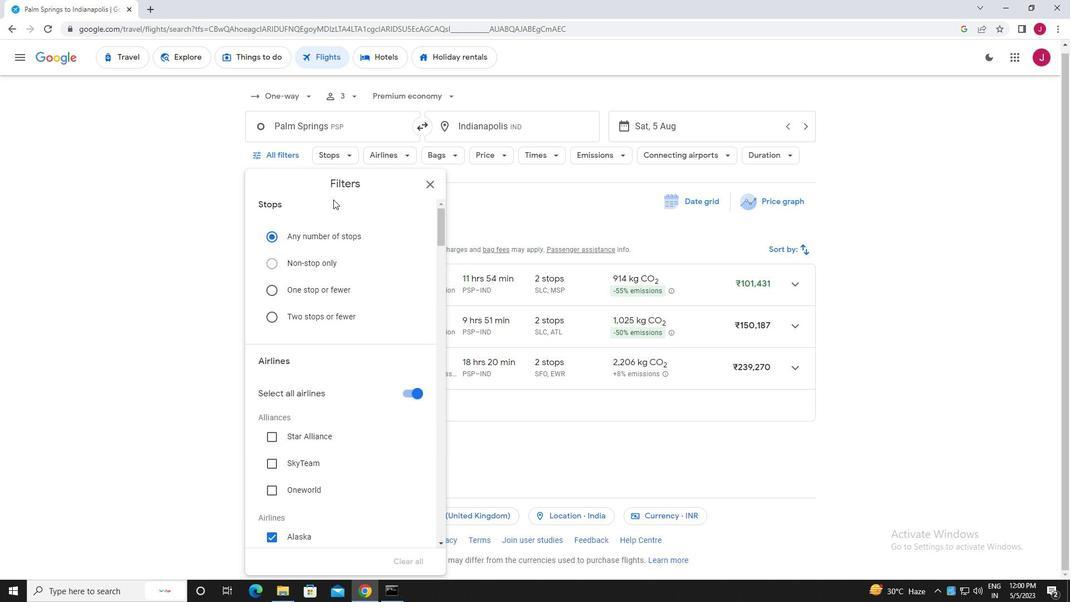 
Action: Mouse moved to (410, 283)
Screenshot: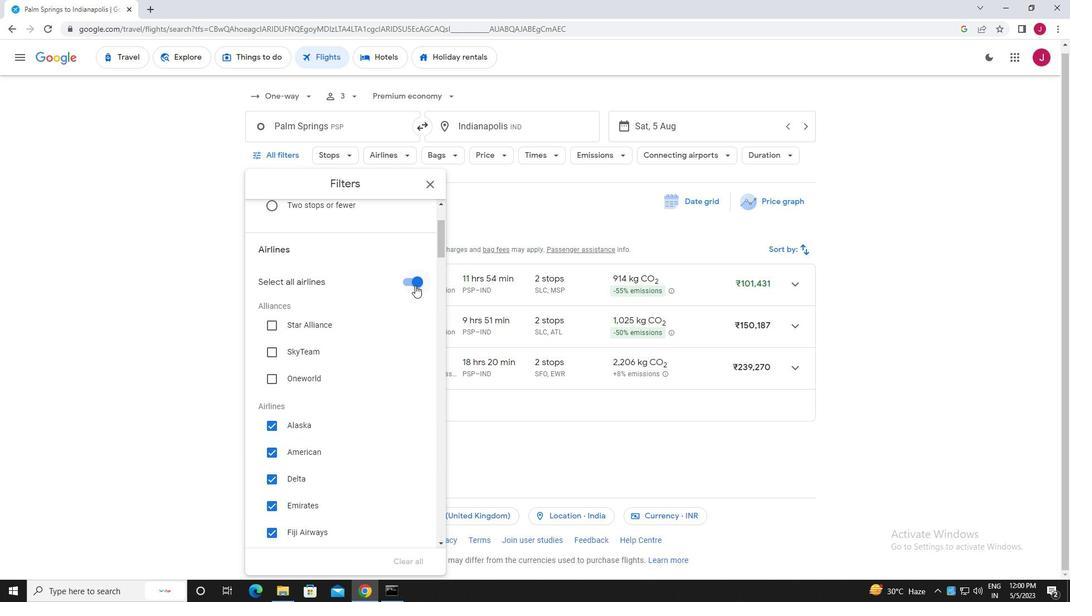 
Action: Mouse pressed left at (410, 283)
Screenshot: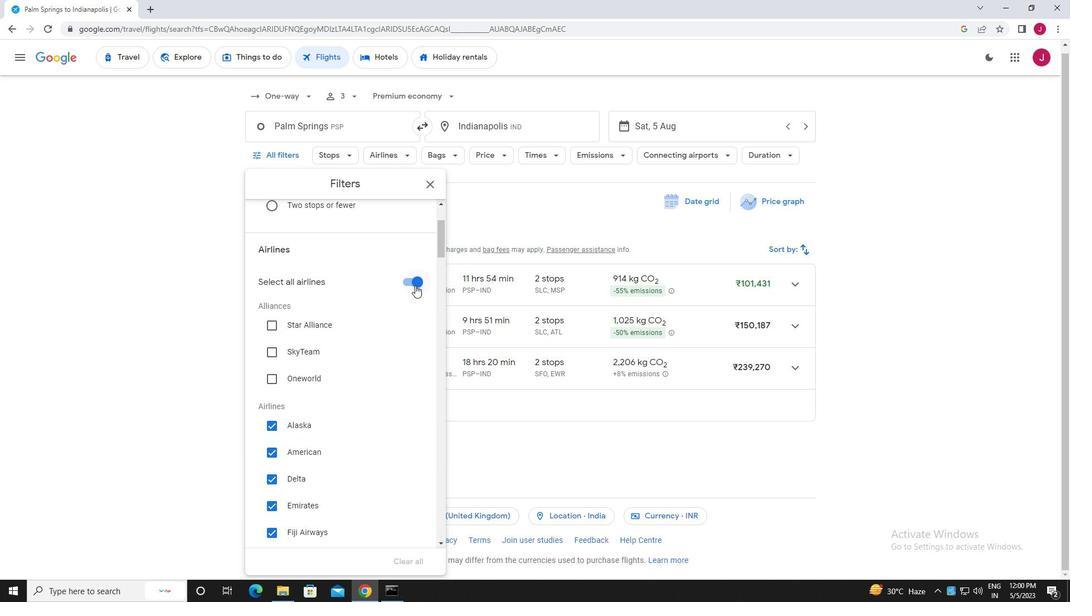 
Action: Mouse moved to (343, 269)
Screenshot: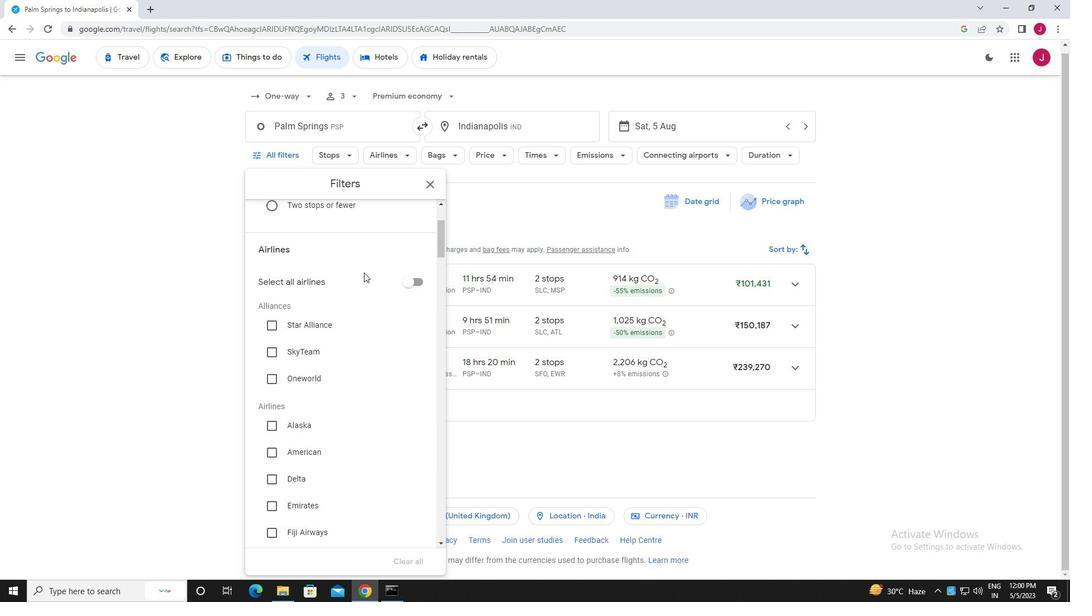 
Action: Mouse scrolled (343, 269) with delta (0, 0)
Screenshot: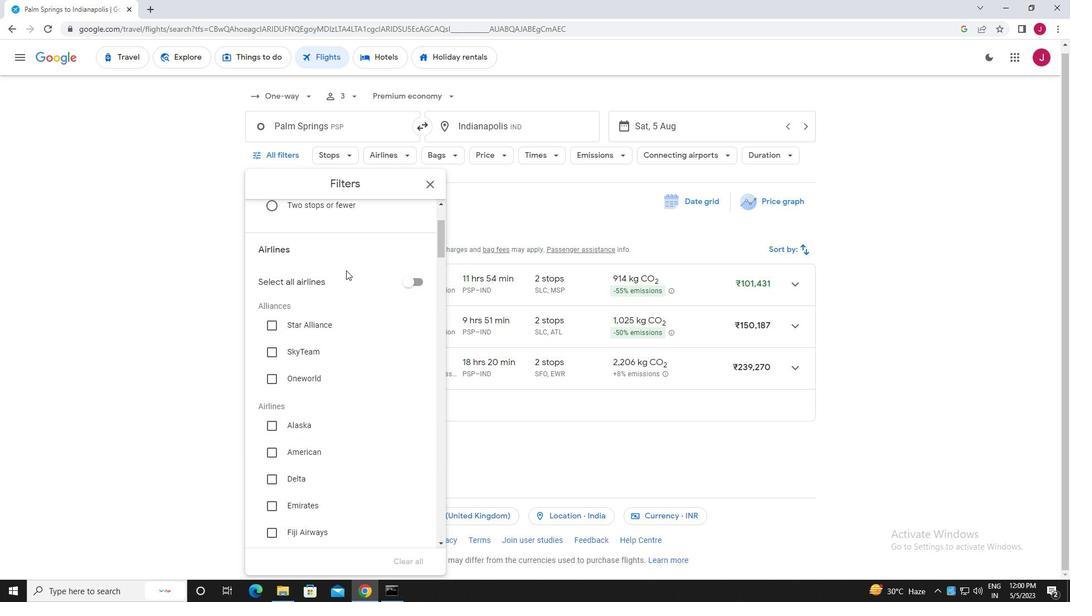
Action: Mouse scrolled (343, 269) with delta (0, 0)
Screenshot: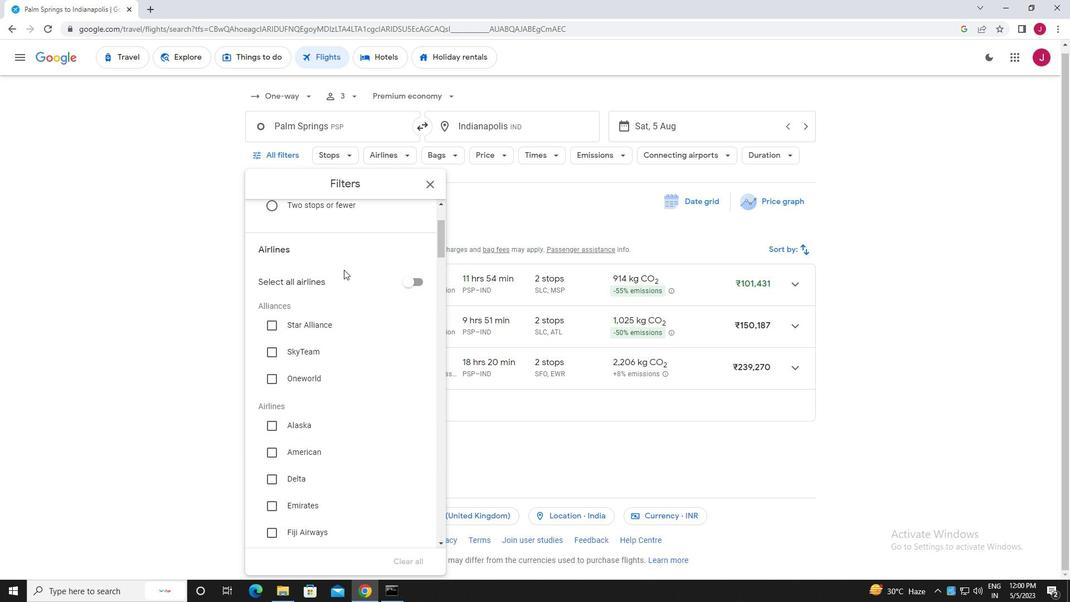 
Action: Mouse scrolled (343, 269) with delta (0, 0)
Screenshot: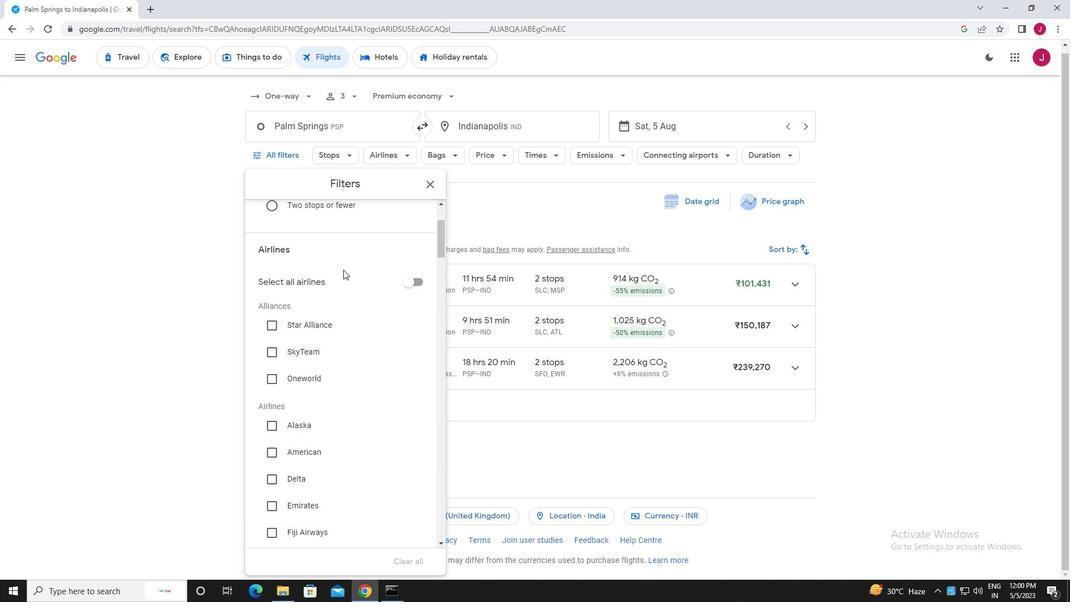 
Action: Mouse scrolled (343, 269) with delta (0, 0)
Screenshot: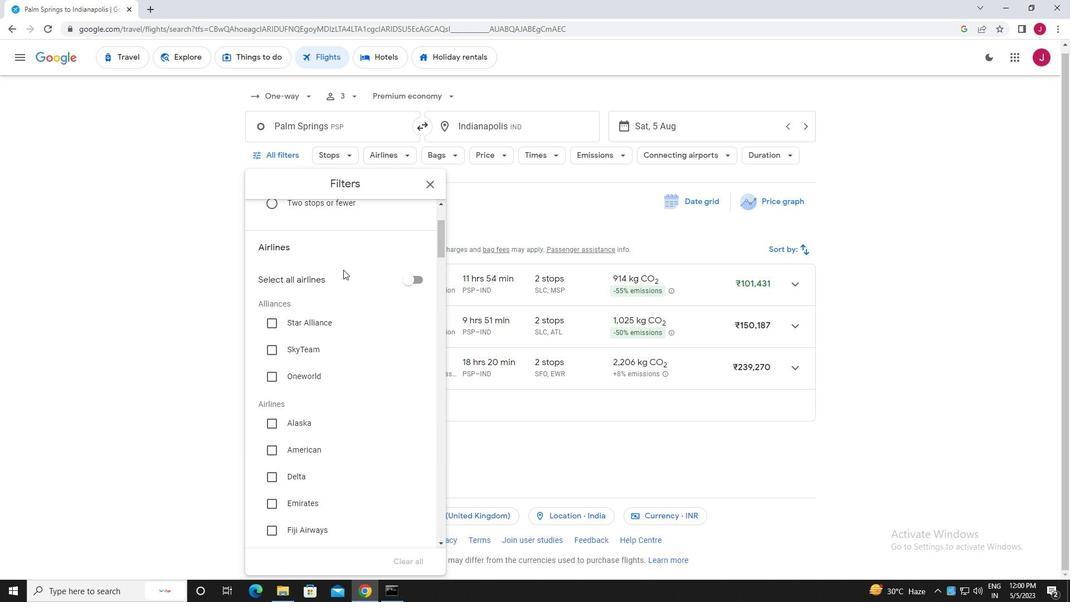 
Action: Mouse moved to (303, 392)
Screenshot: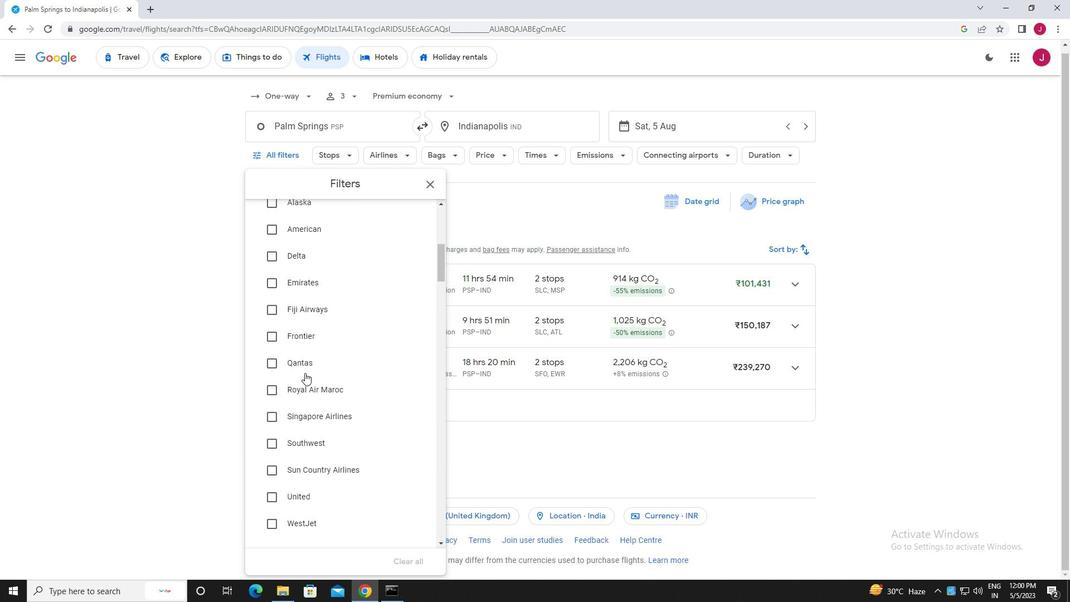
Action: Mouse scrolled (303, 391) with delta (0, 0)
Screenshot: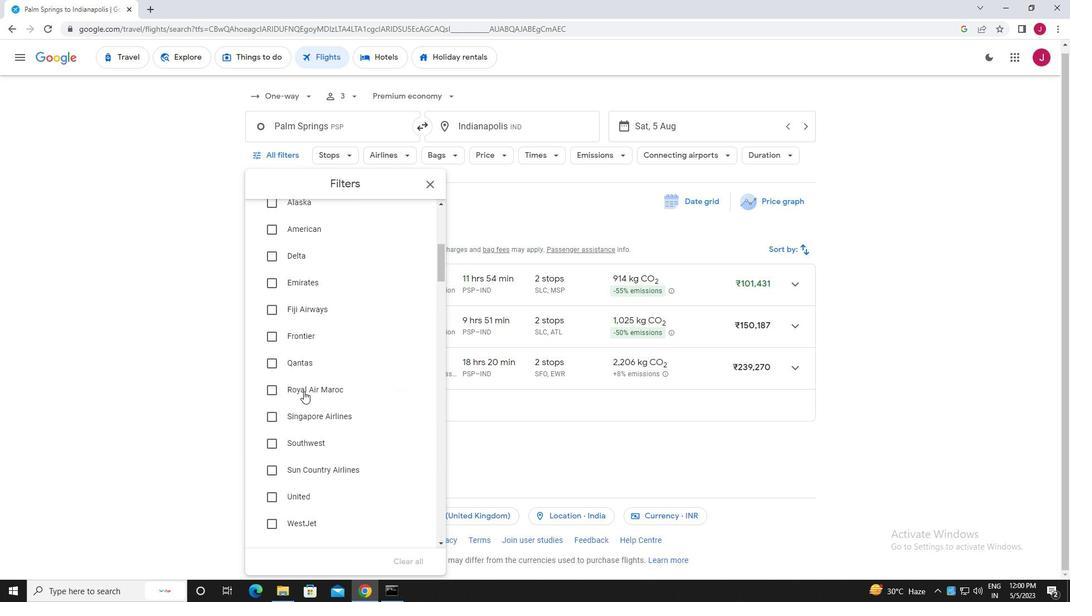 
Action: Mouse moved to (303, 392)
Screenshot: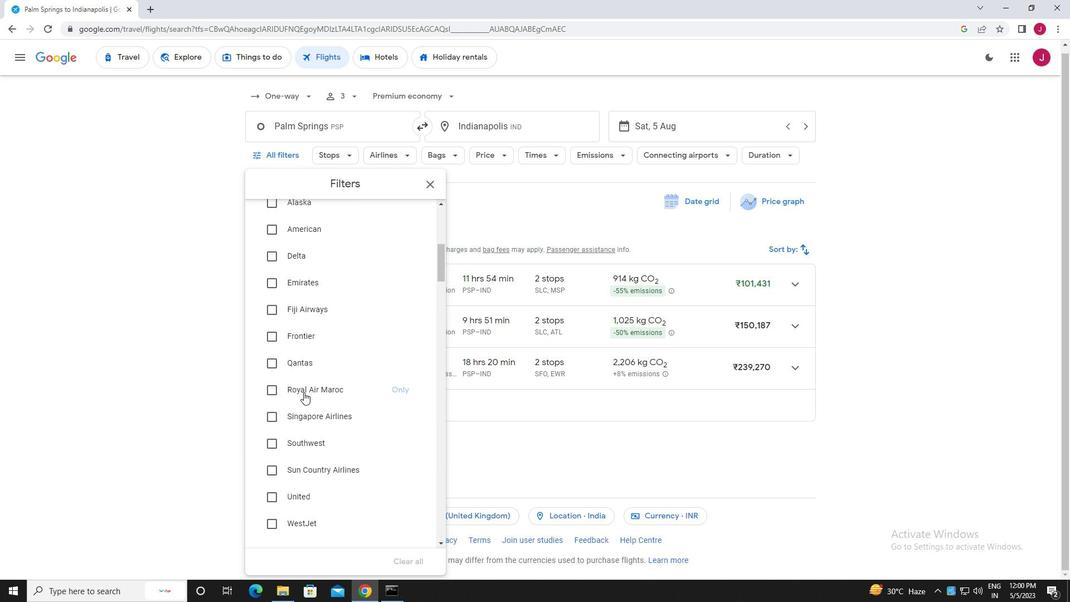 
Action: Mouse scrolled (303, 391) with delta (0, 0)
Screenshot: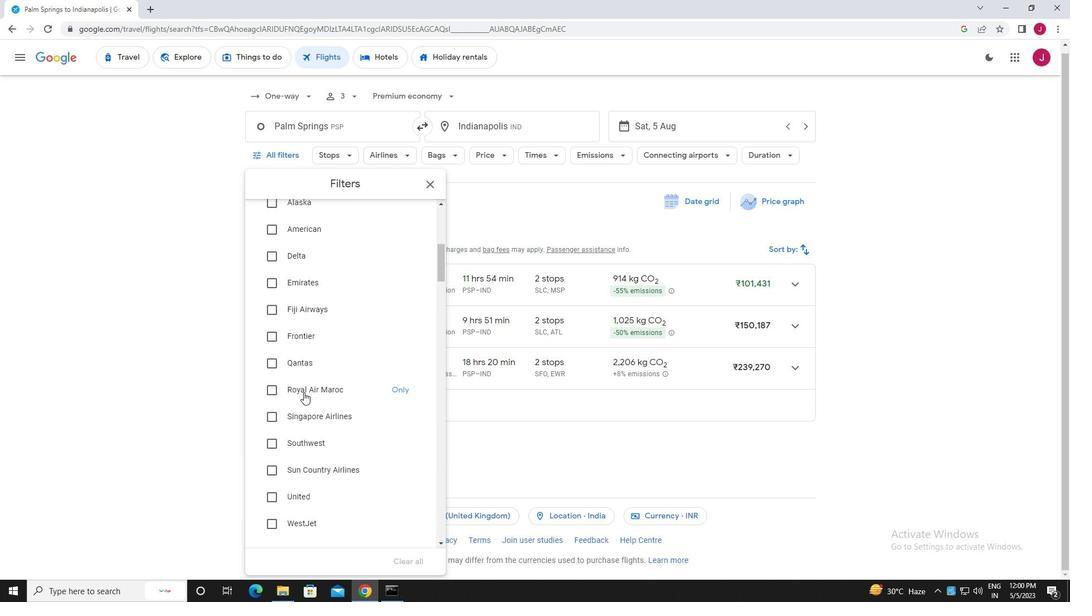 
Action: Mouse moved to (302, 392)
Screenshot: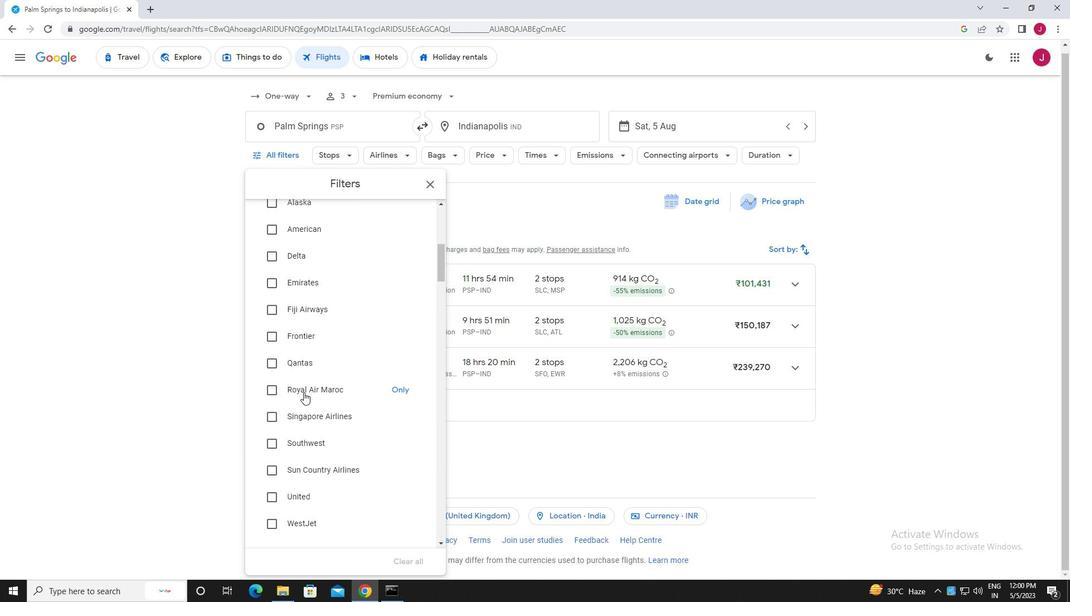
Action: Mouse scrolled (302, 391) with delta (0, 0)
Screenshot: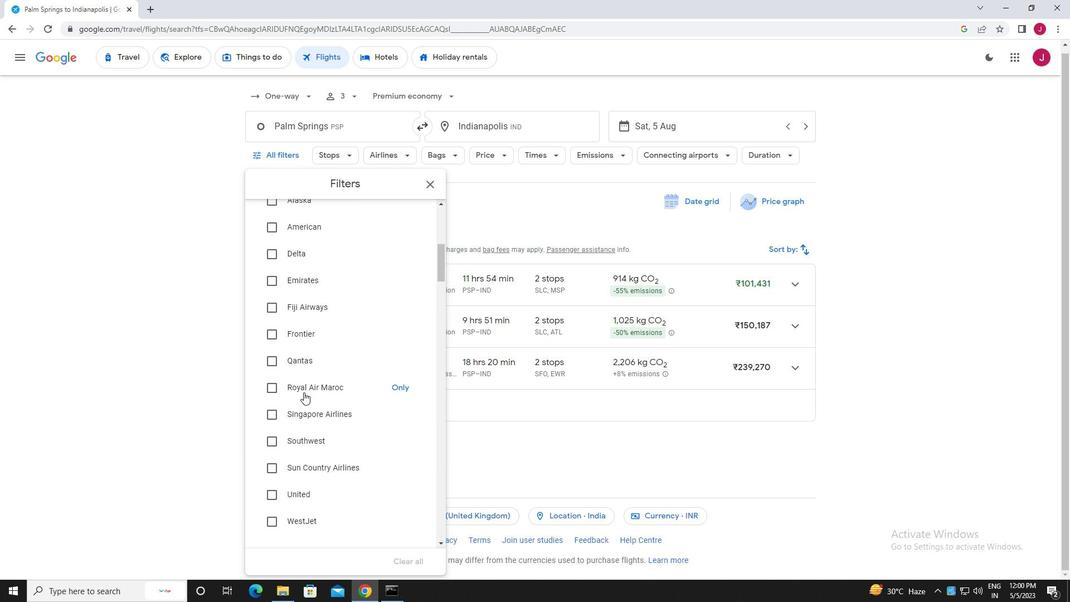 
Action: Mouse moved to (302, 392)
Screenshot: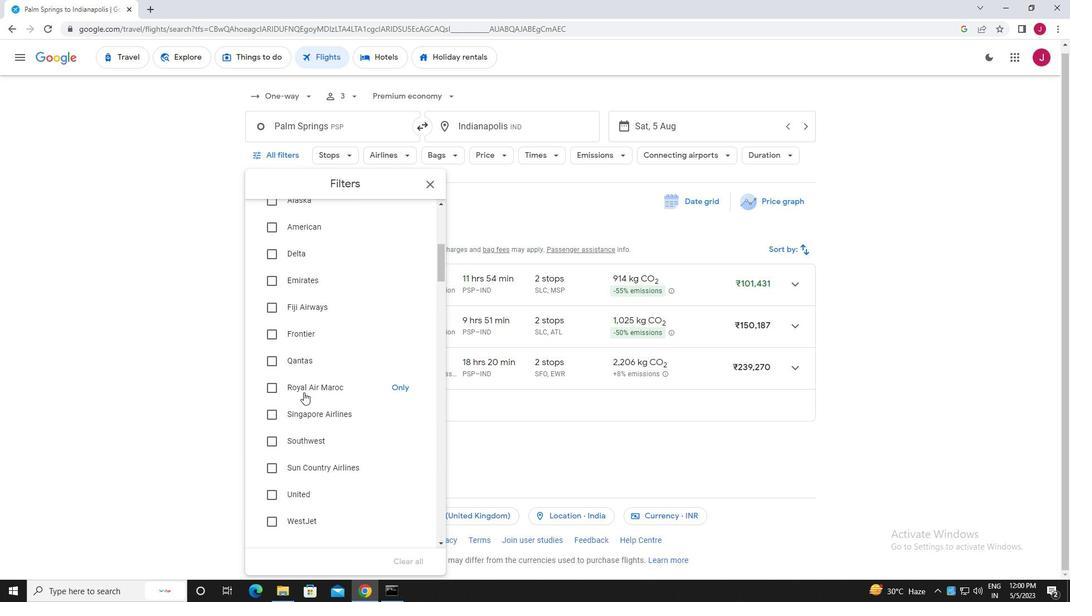 
Action: Mouse scrolled (302, 391) with delta (0, 0)
Screenshot: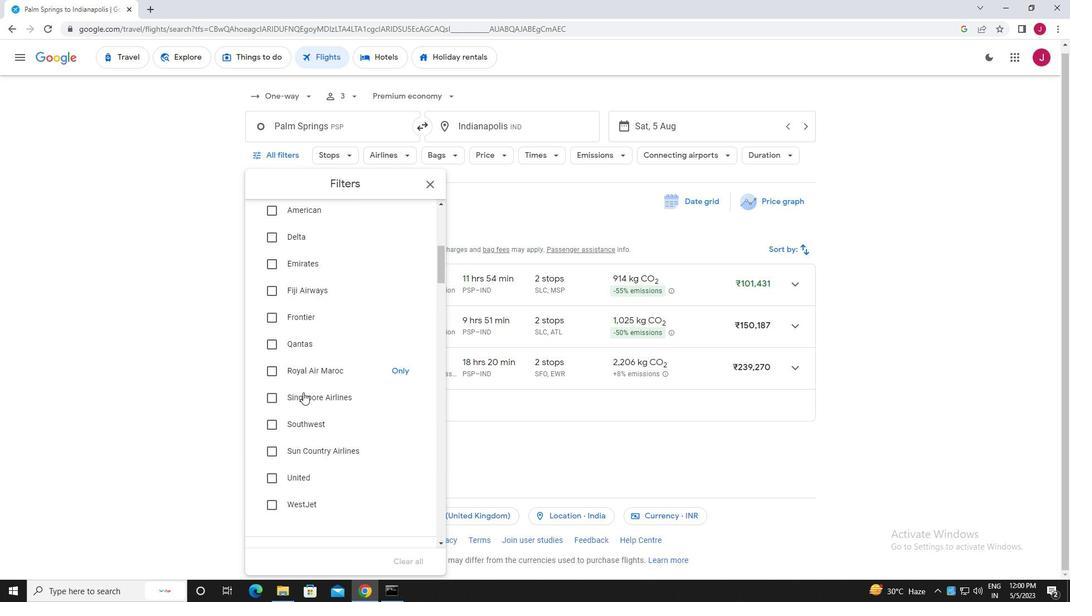 
Action: Mouse moved to (270, 275)
Screenshot: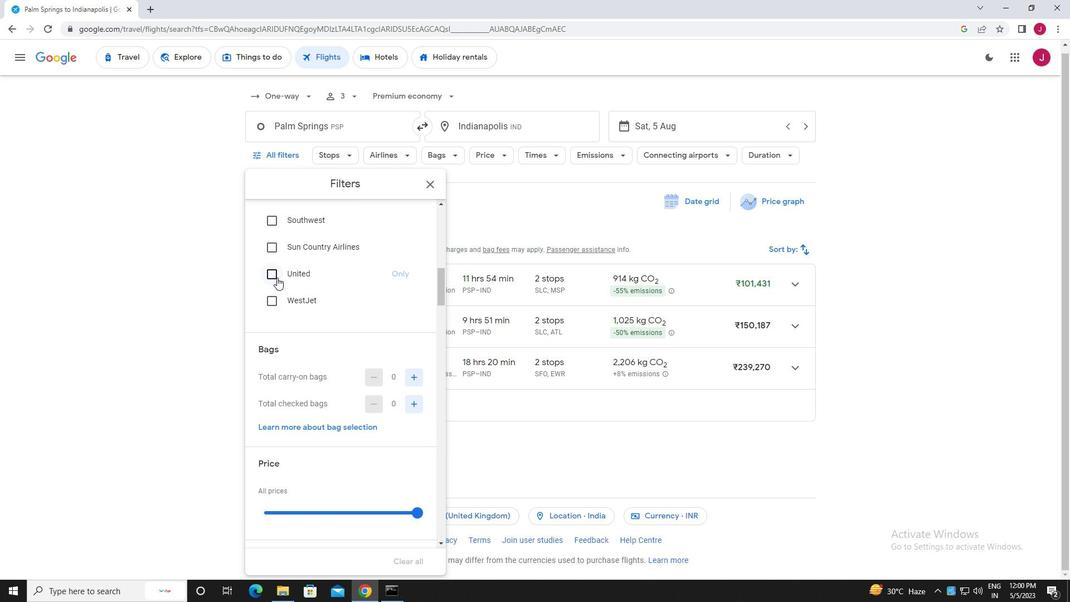 
Action: Mouse pressed left at (270, 275)
Screenshot: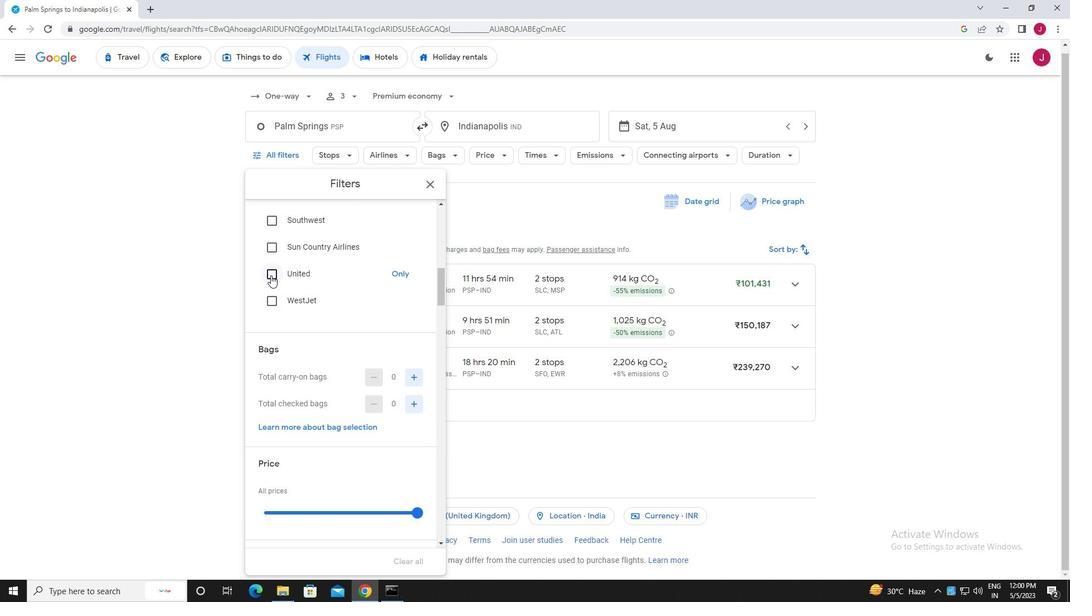 
Action: Mouse moved to (321, 261)
Screenshot: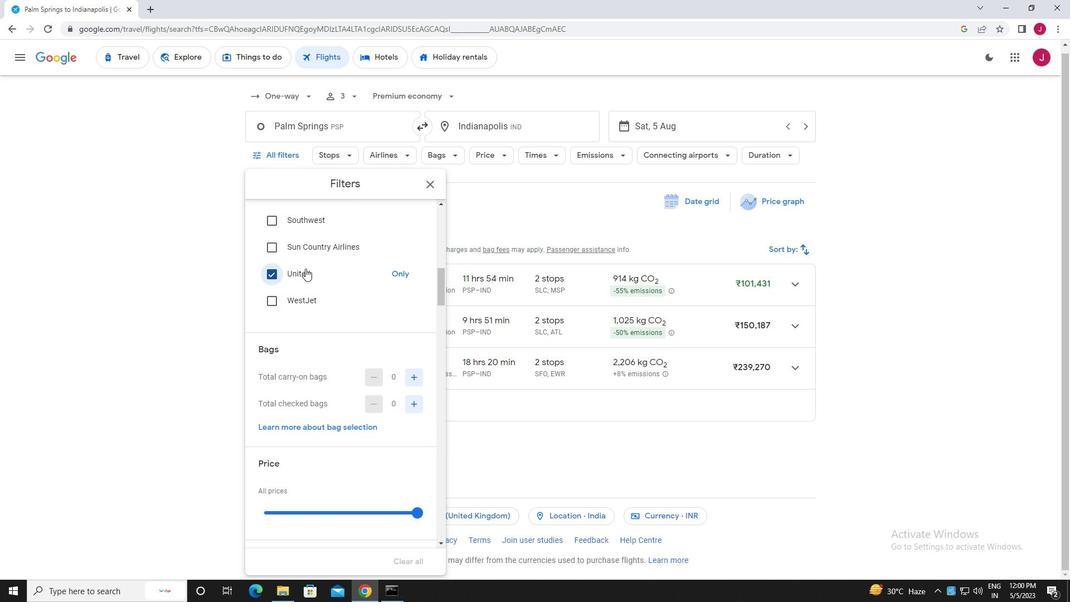 
Action: Mouse scrolled (321, 260) with delta (0, 0)
Screenshot: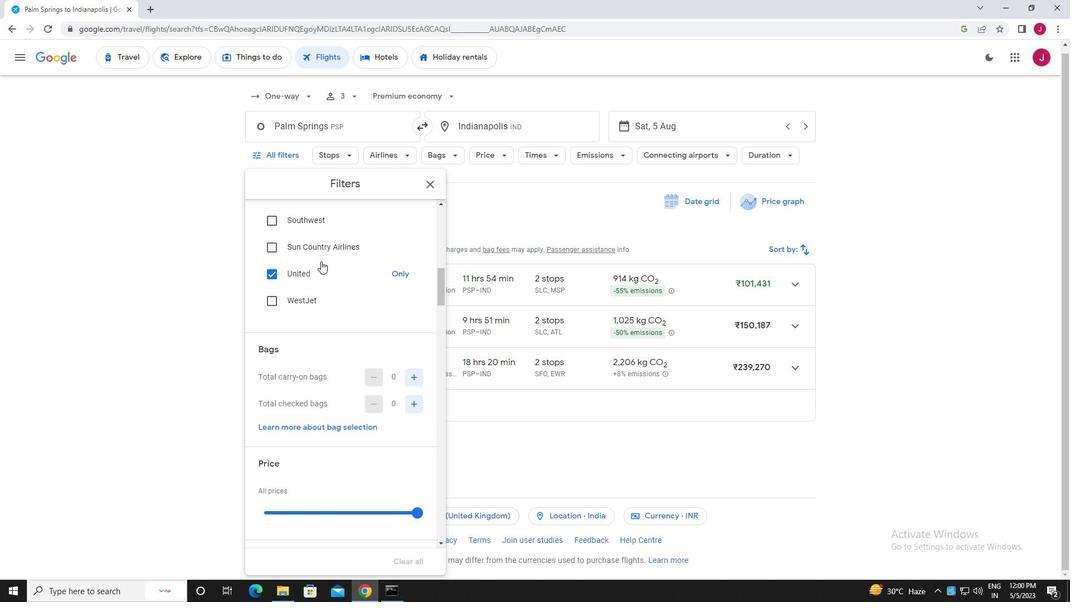 
Action: Mouse scrolled (321, 260) with delta (0, 0)
Screenshot: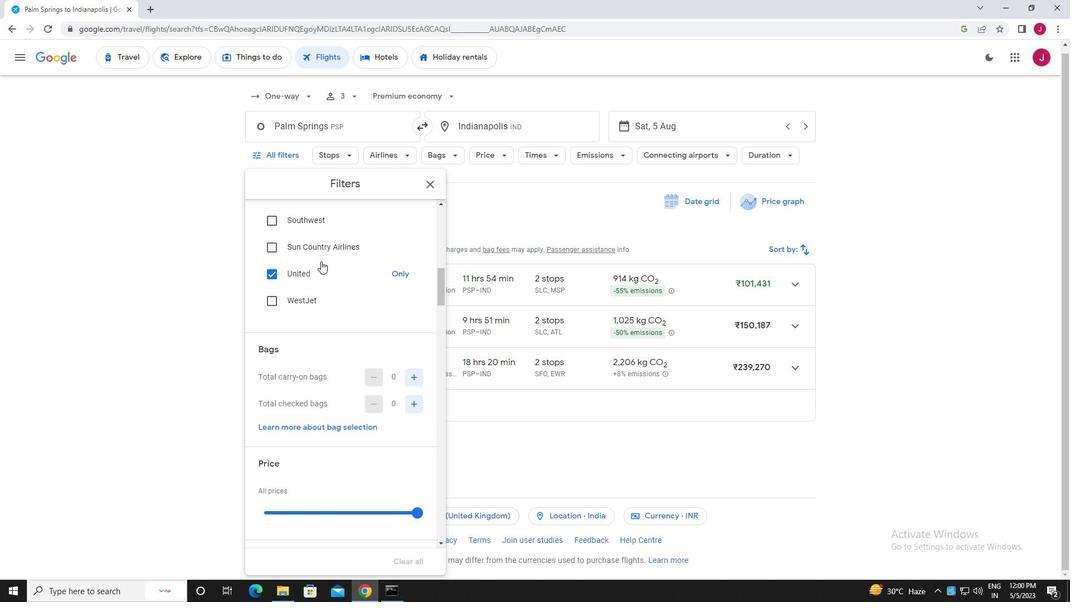 
Action: Mouse scrolled (321, 260) with delta (0, 0)
Screenshot: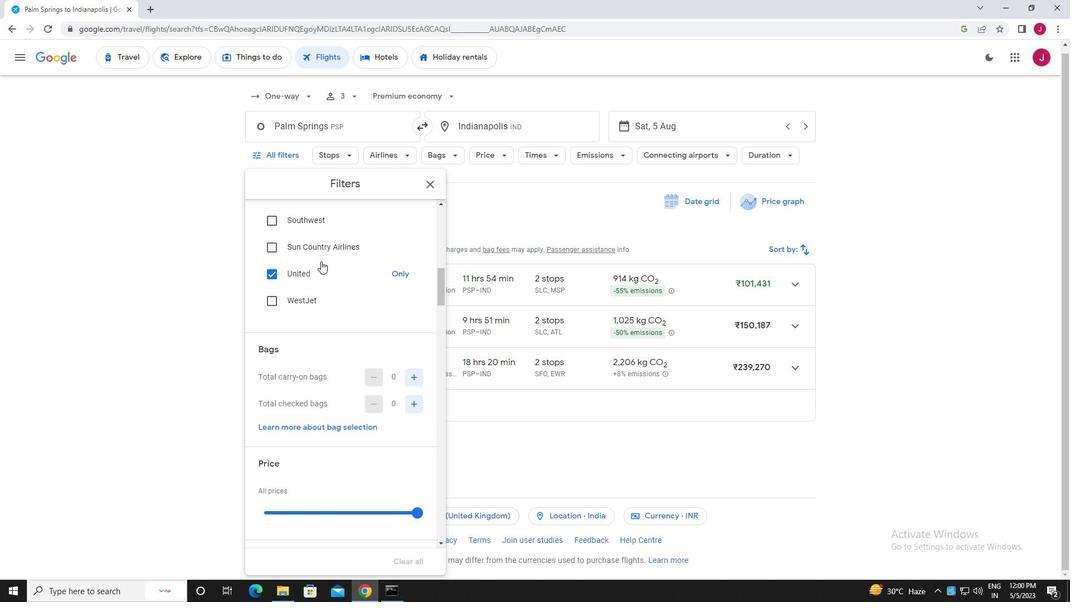 
Action: Mouse moved to (414, 237)
Screenshot: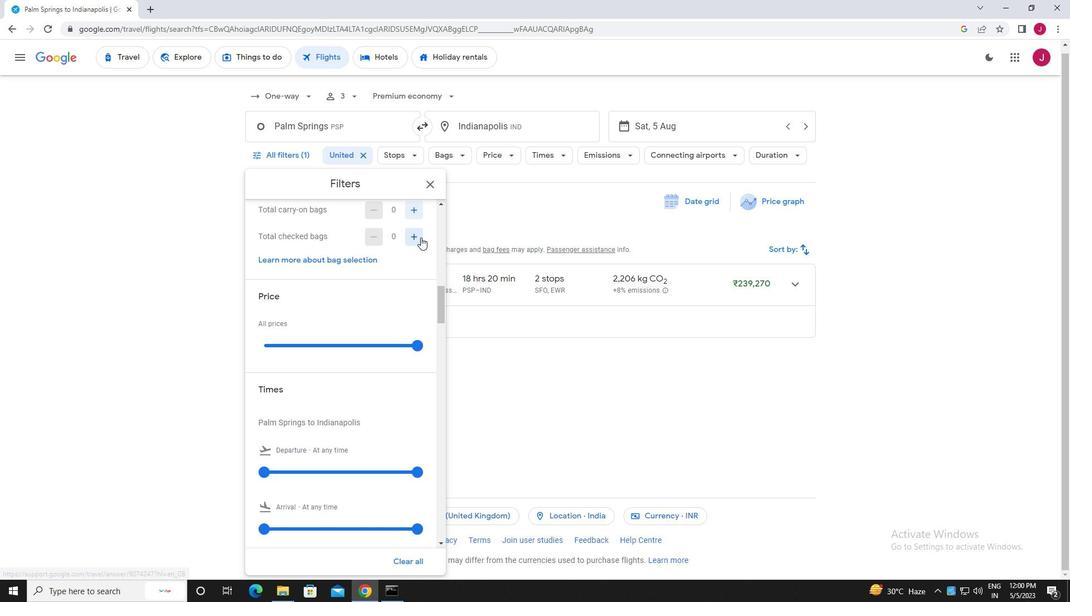 
Action: Mouse pressed left at (414, 237)
Screenshot: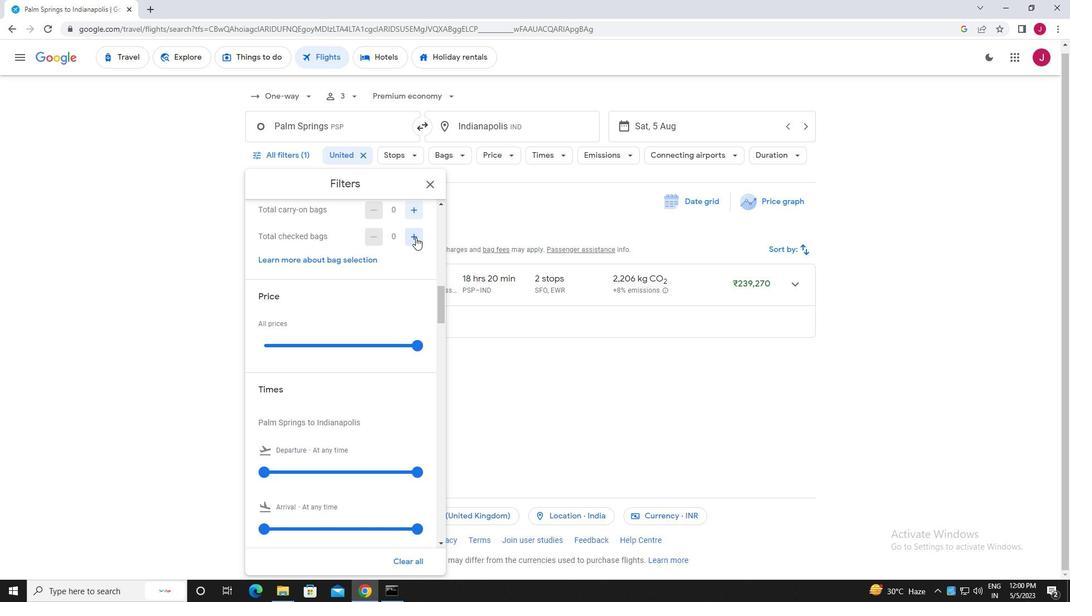 
Action: Mouse moved to (380, 233)
Screenshot: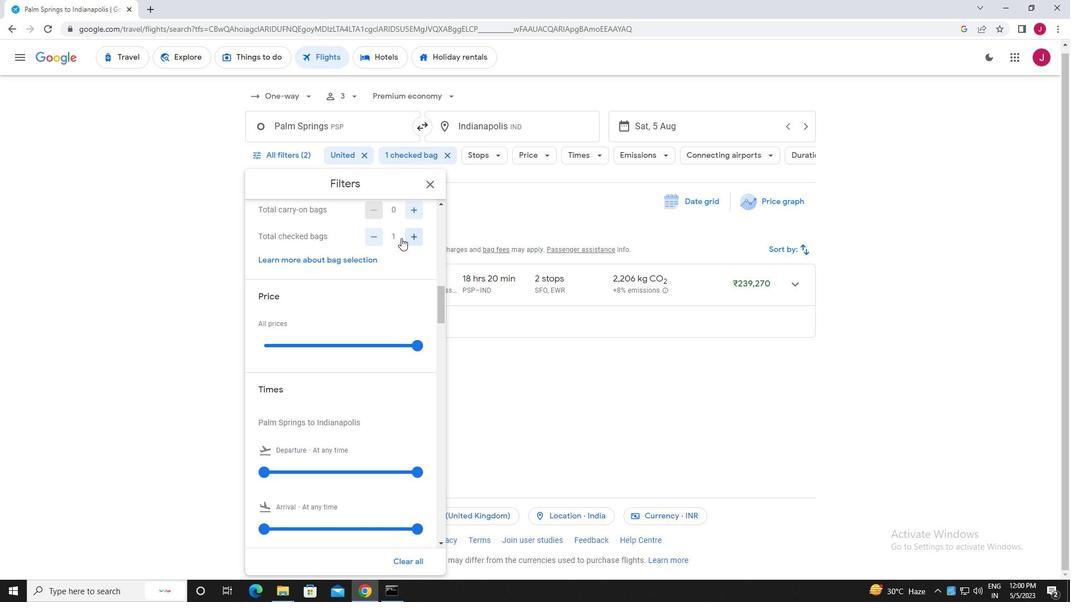 
Action: Mouse scrolled (380, 232) with delta (0, 0)
Screenshot: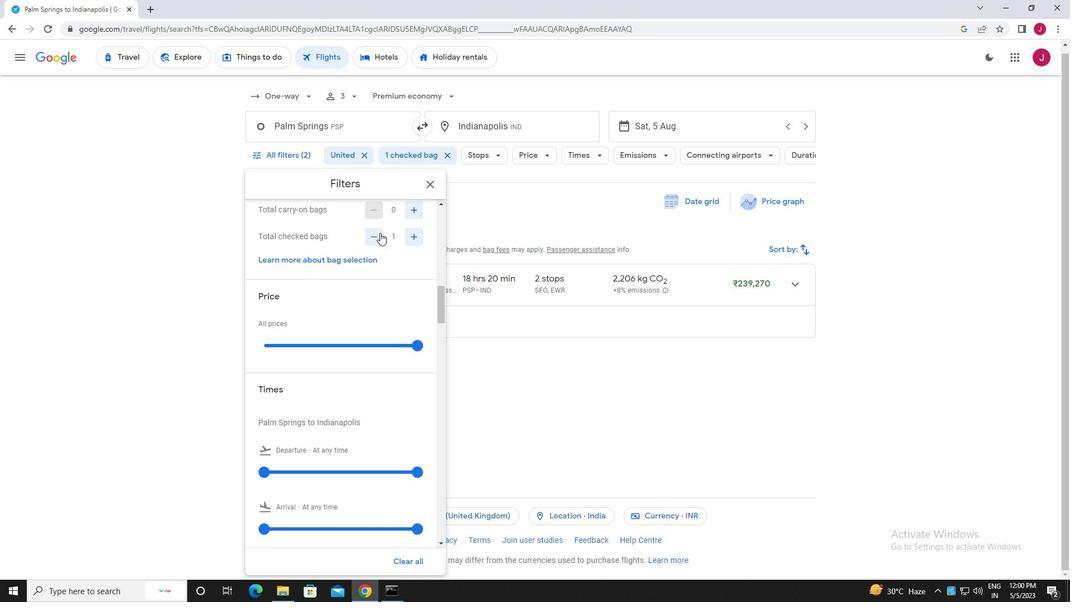 
Action: Mouse scrolled (380, 232) with delta (0, 0)
Screenshot: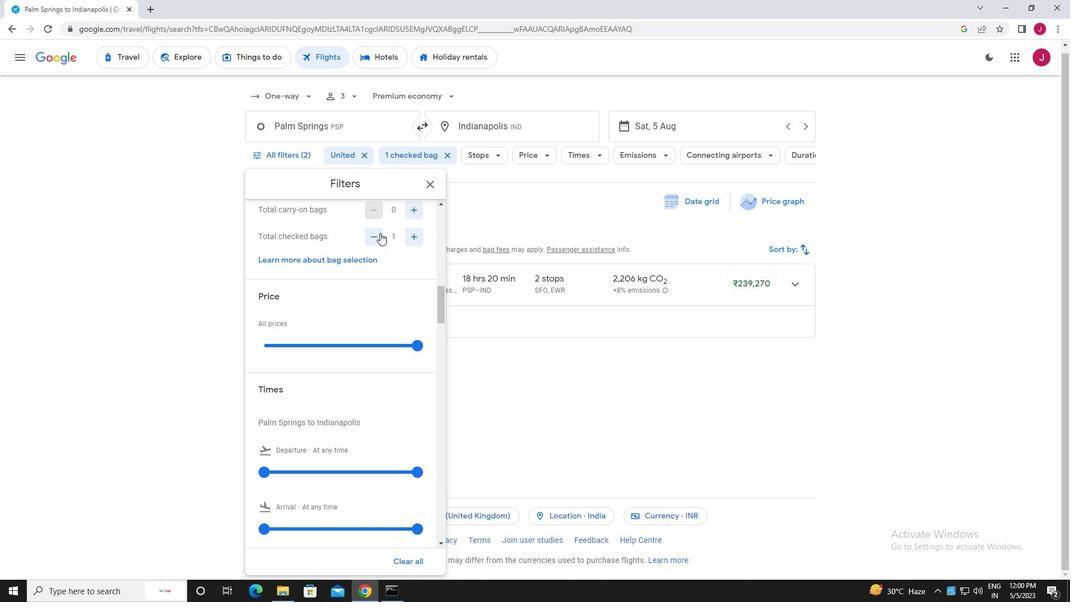 
Action: Mouse moved to (408, 239)
Screenshot: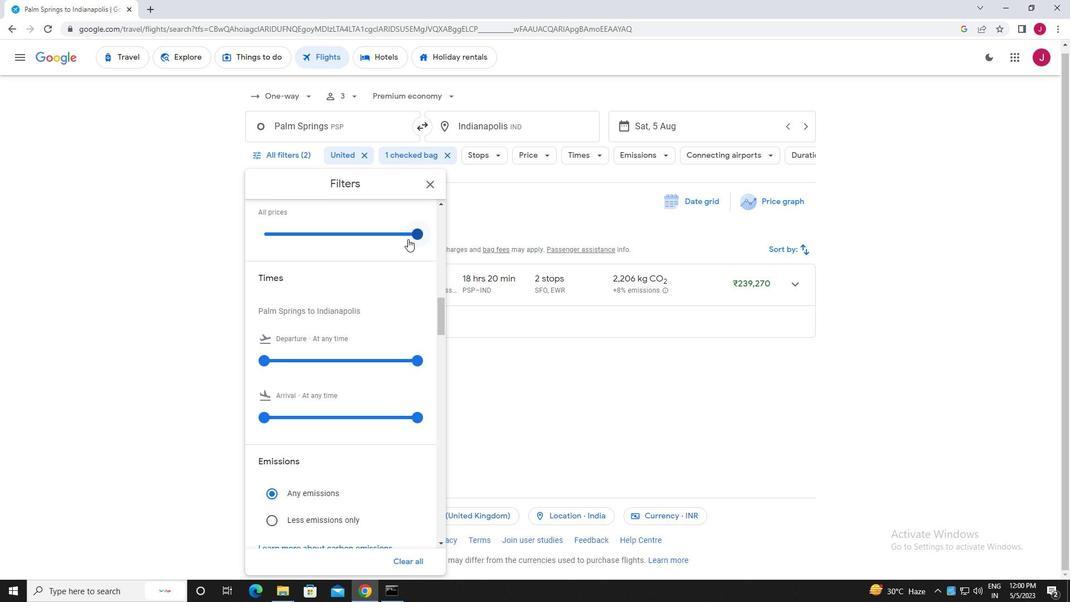 
Action: Mouse scrolled (408, 239) with delta (0, 0)
Screenshot: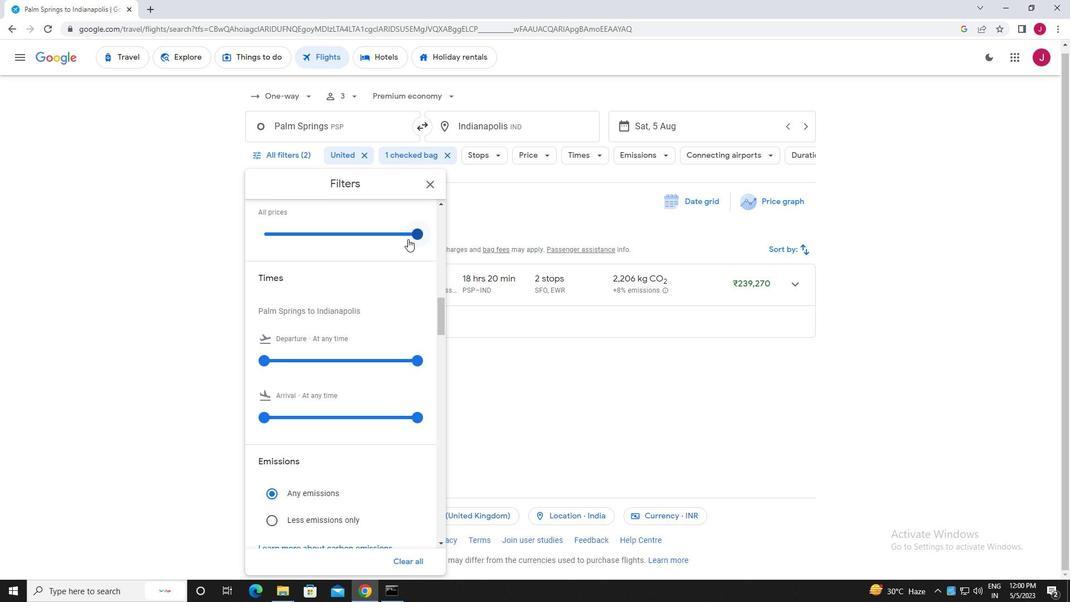 
Action: Mouse moved to (415, 286)
Screenshot: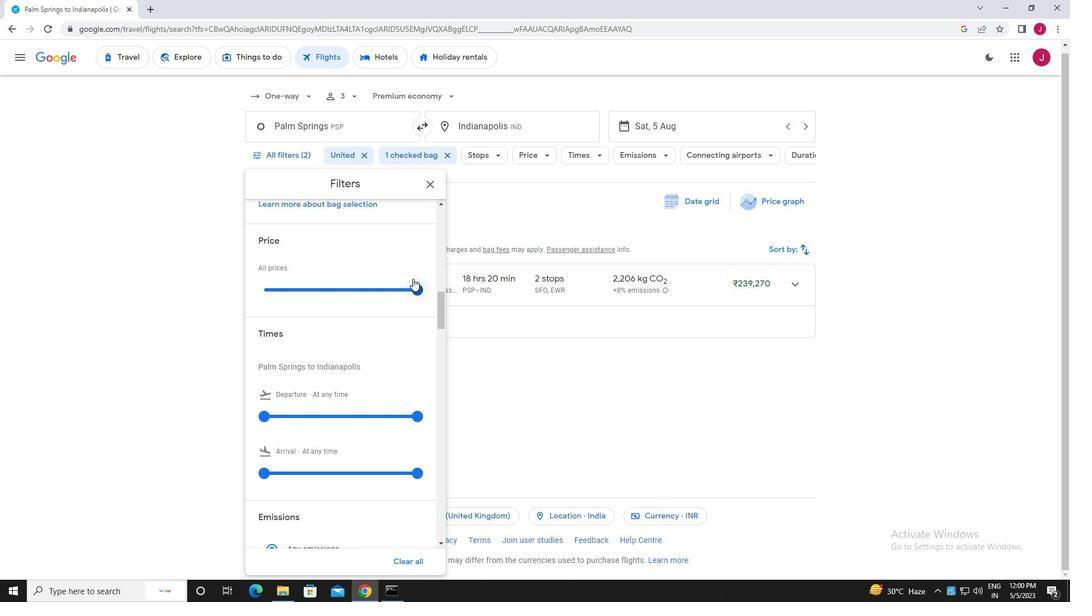 
Action: Mouse pressed left at (415, 286)
Screenshot: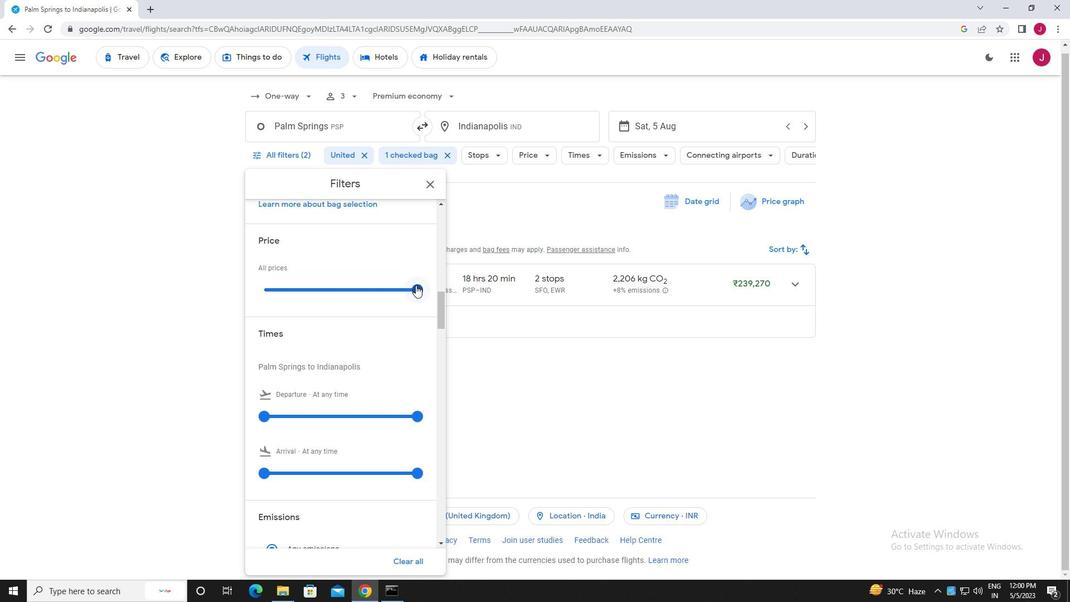 
Action: Mouse moved to (317, 259)
Screenshot: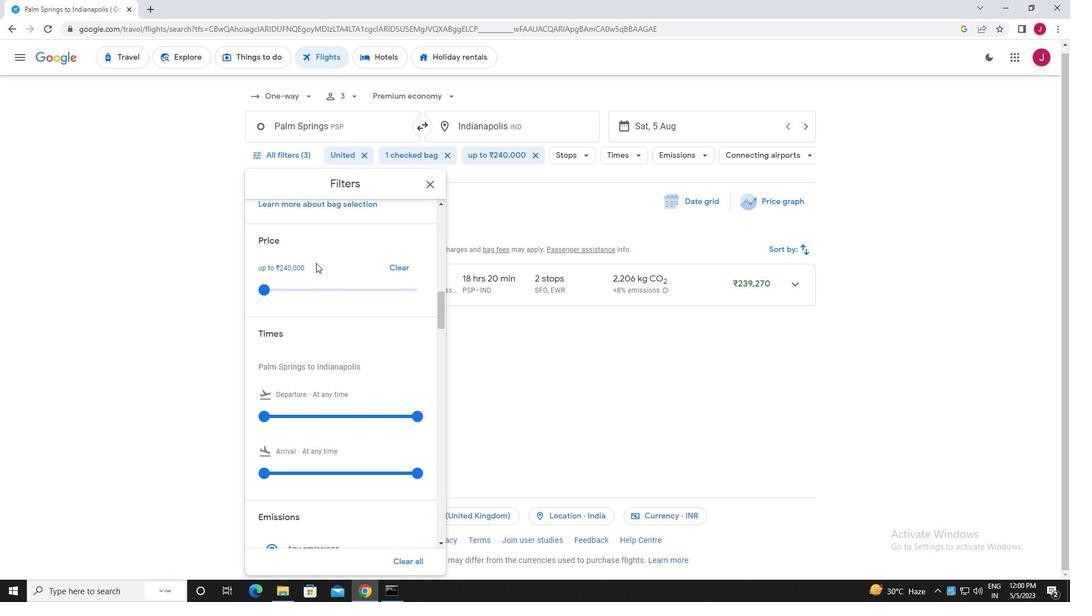 
Action: Mouse scrolled (317, 259) with delta (0, 0)
Screenshot: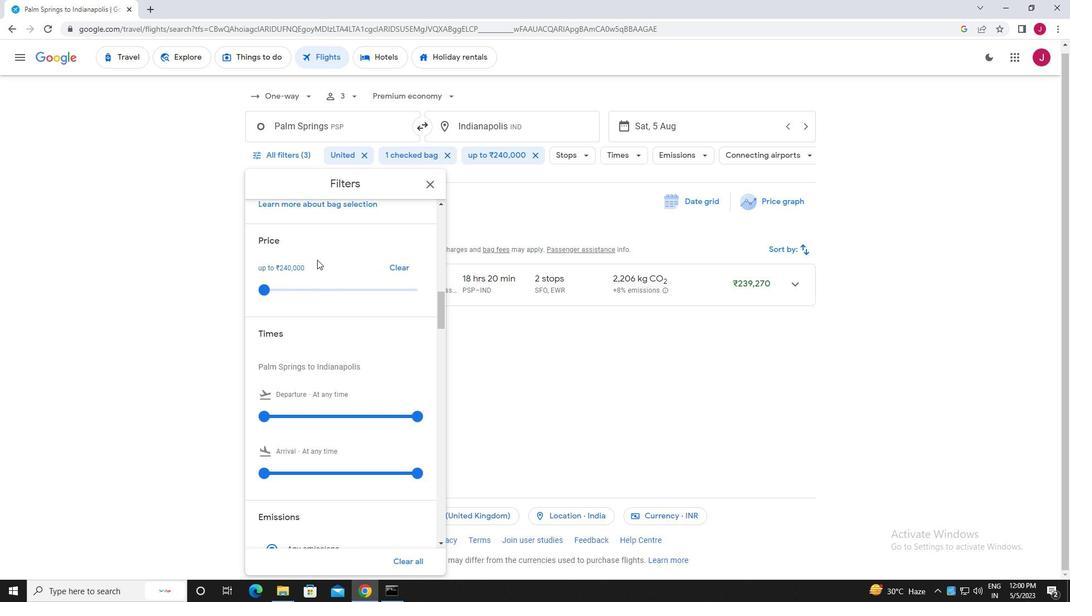 
Action: Mouse scrolled (317, 259) with delta (0, 0)
Screenshot: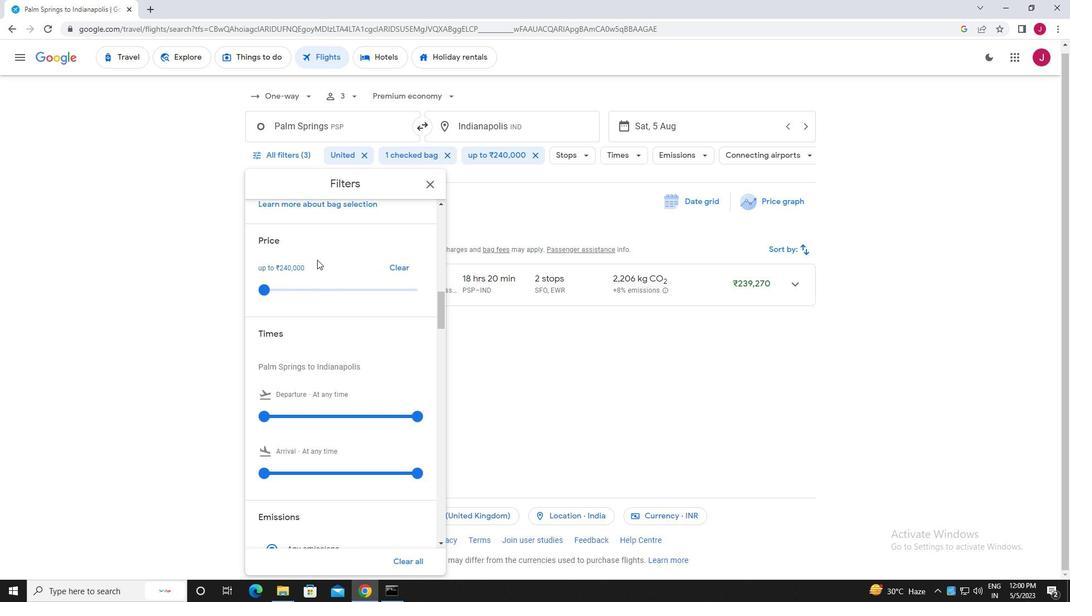 
Action: Mouse moved to (264, 303)
Screenshot: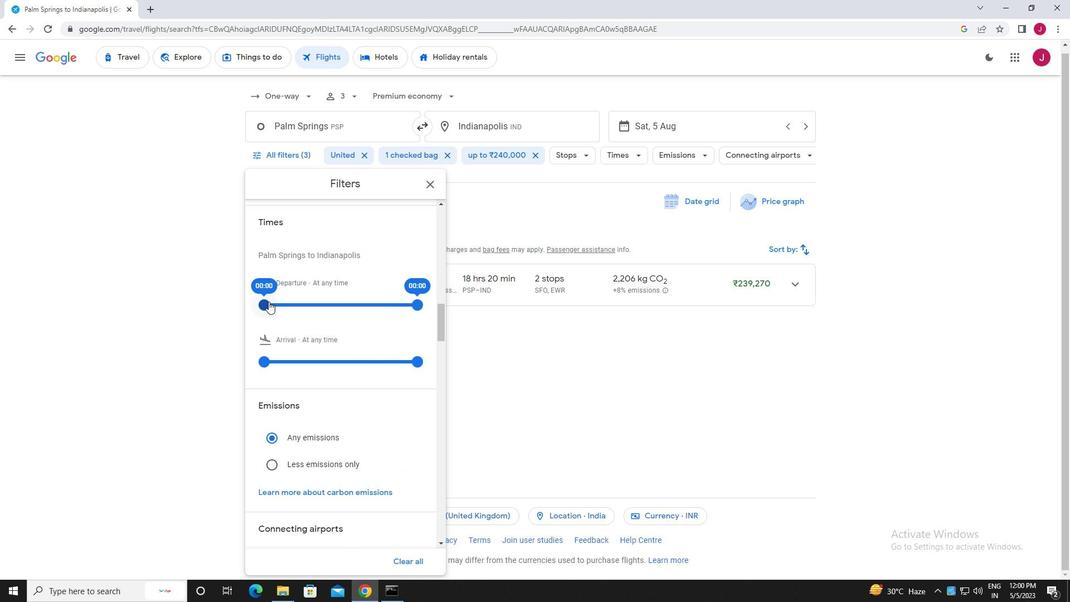 
Action: Mouse pressed left at (264, 303)
Screenshot: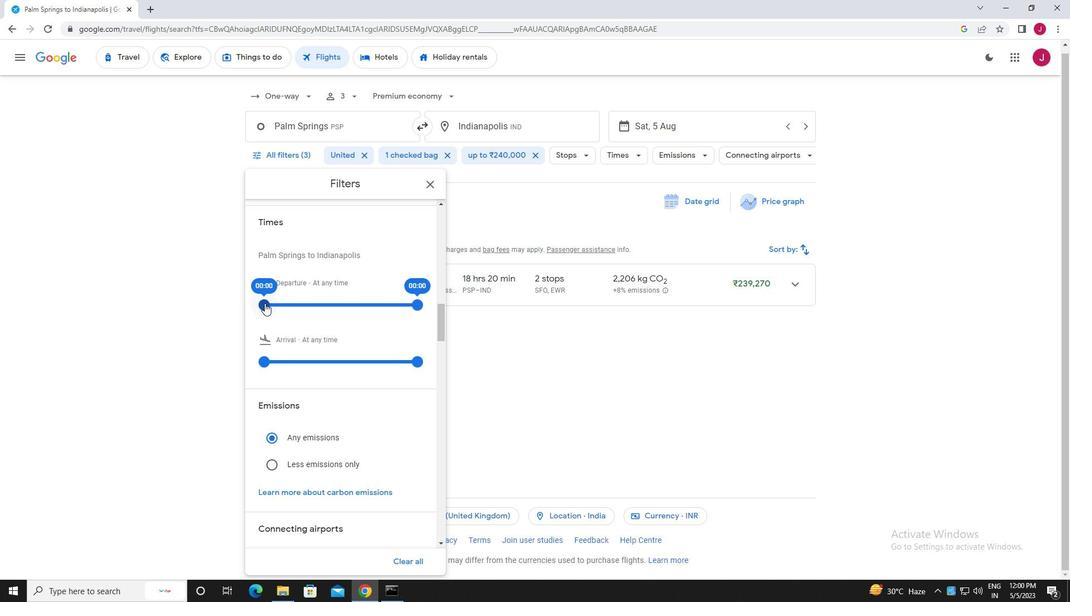 
Action: Mouse moved to (416, 304)
Screenshot: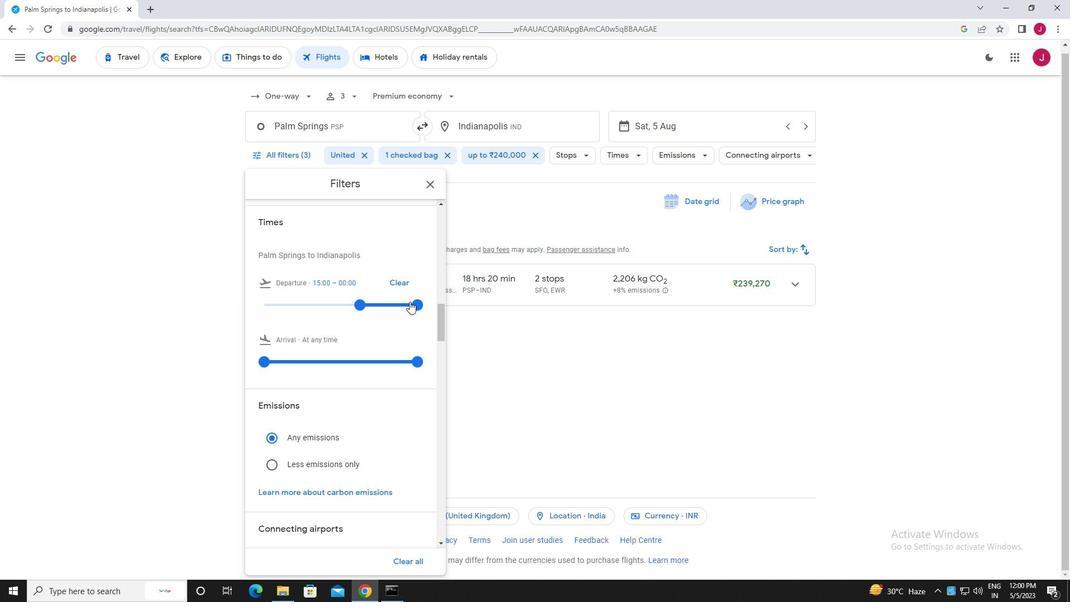 
Action: Mouse pressed left at (416, 304)
Screenshot: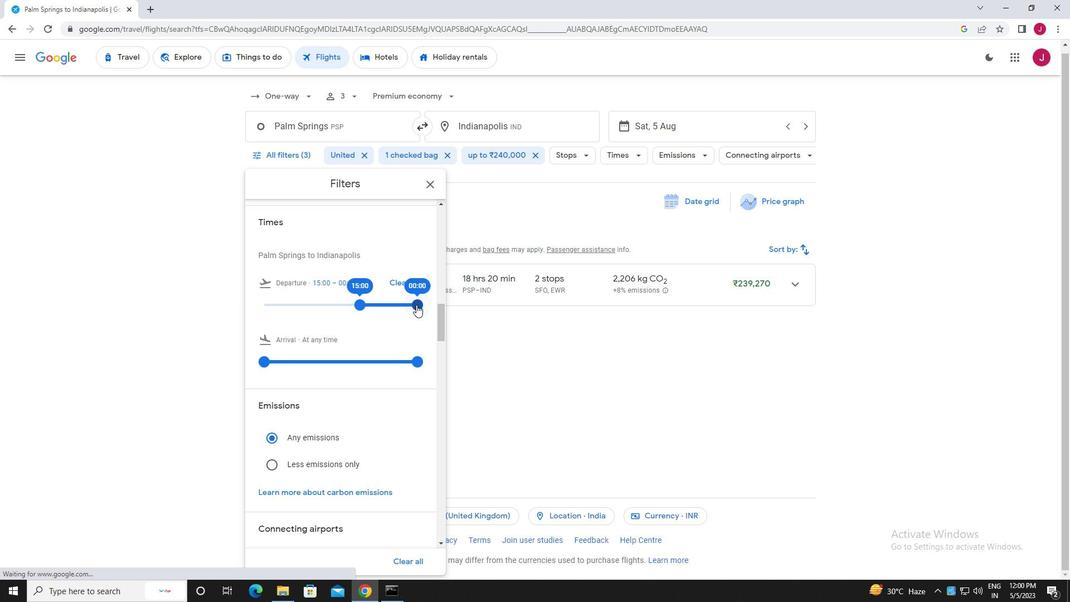 
Action: Mouse moved to (428, 180)
Screenshot: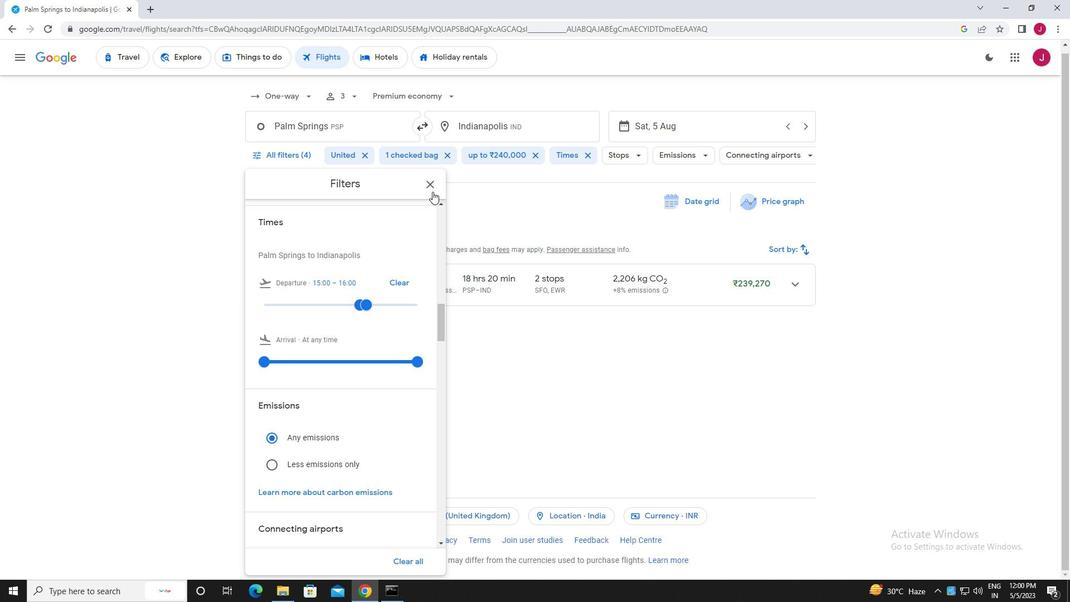 
Action: Mouse pressed left at (428, 180)
Screenshot: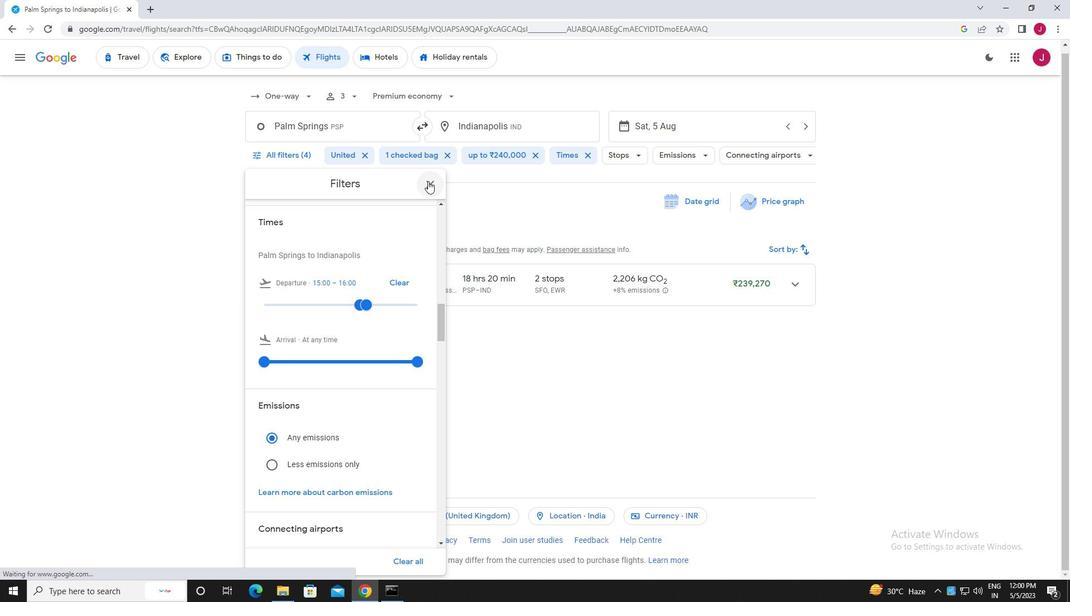 
